 Task: Create a due date automation trigger when advanced on, on the tuesday of the week a card is due add fields without custom field "Resume" set to a number lower or equal to 1 and lower or equal to 10 at 11:00 AM.
Action: Mouse moved to (1199, 86)
Screenshot: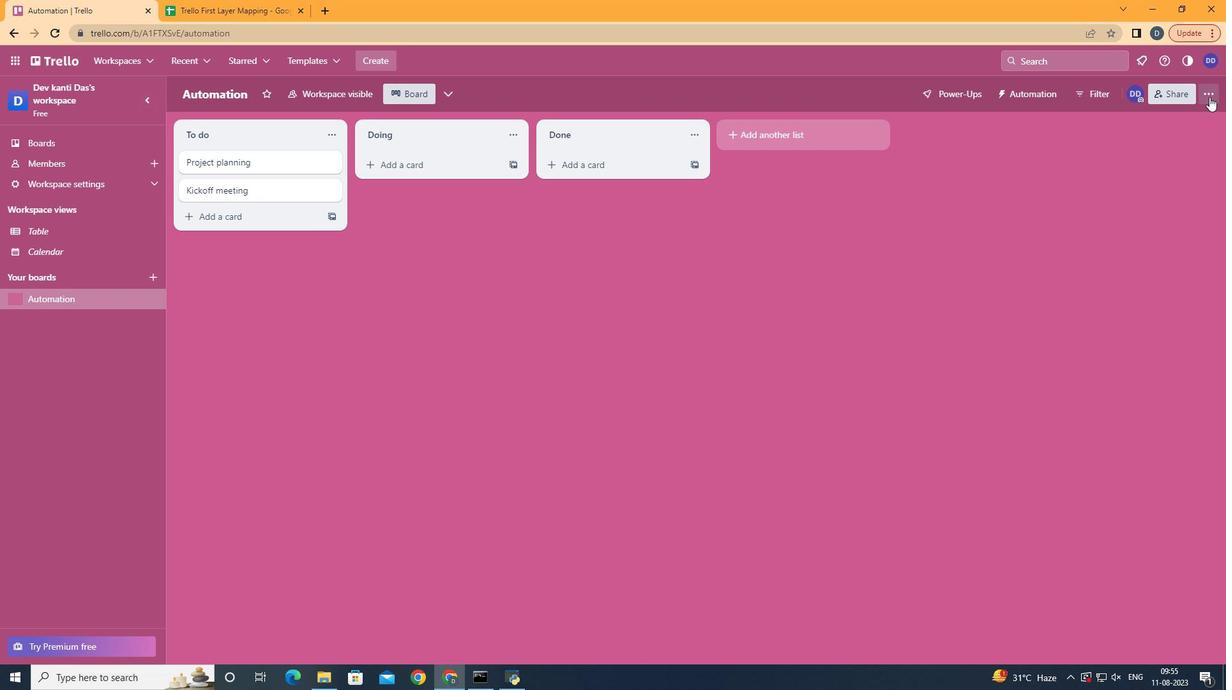 
Action: Mouse pressed left at (1199, 86)
Screenshot: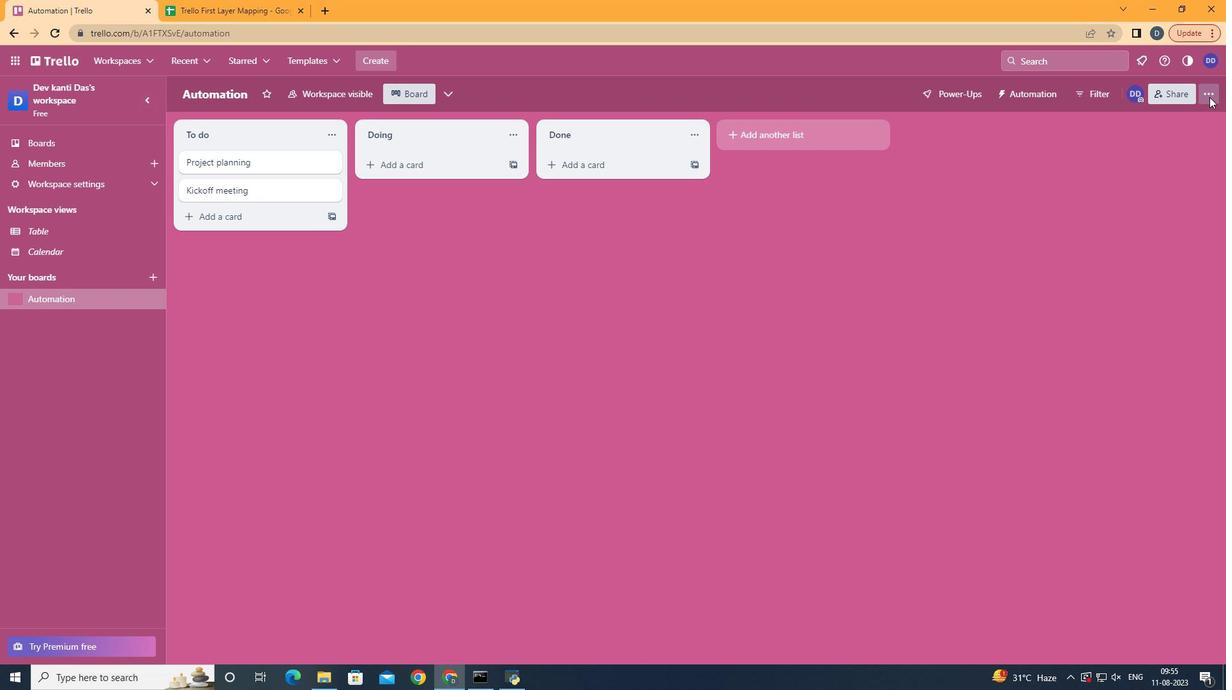 
Action: Mouse moved to (1128, 260)
Screenshot: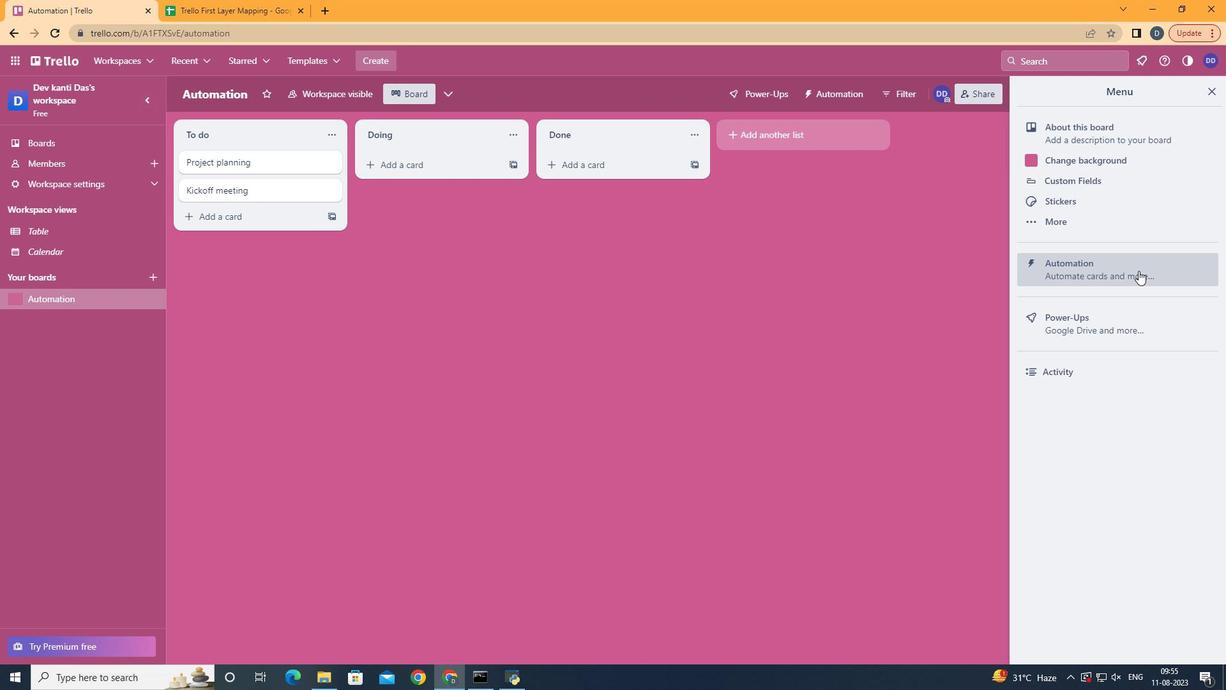 
Action: Mouse pressed left at (1128, 260)
Screenshot: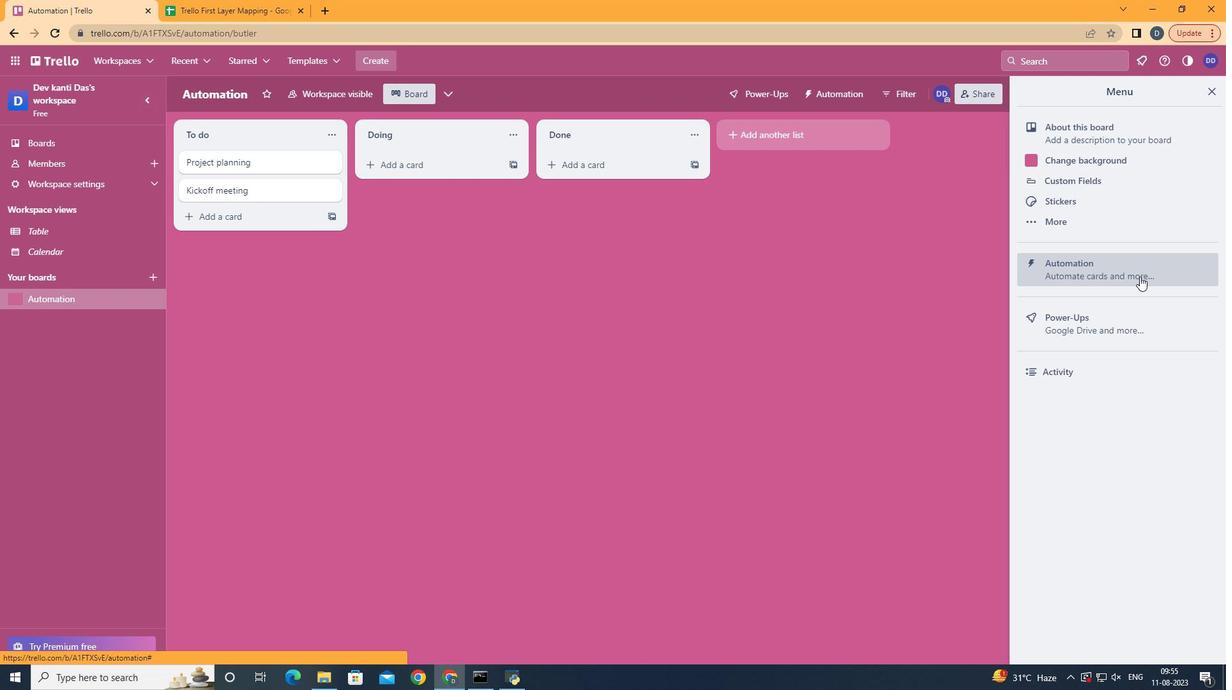 
Action: Mouse moved to (227, 245)
Screenshot: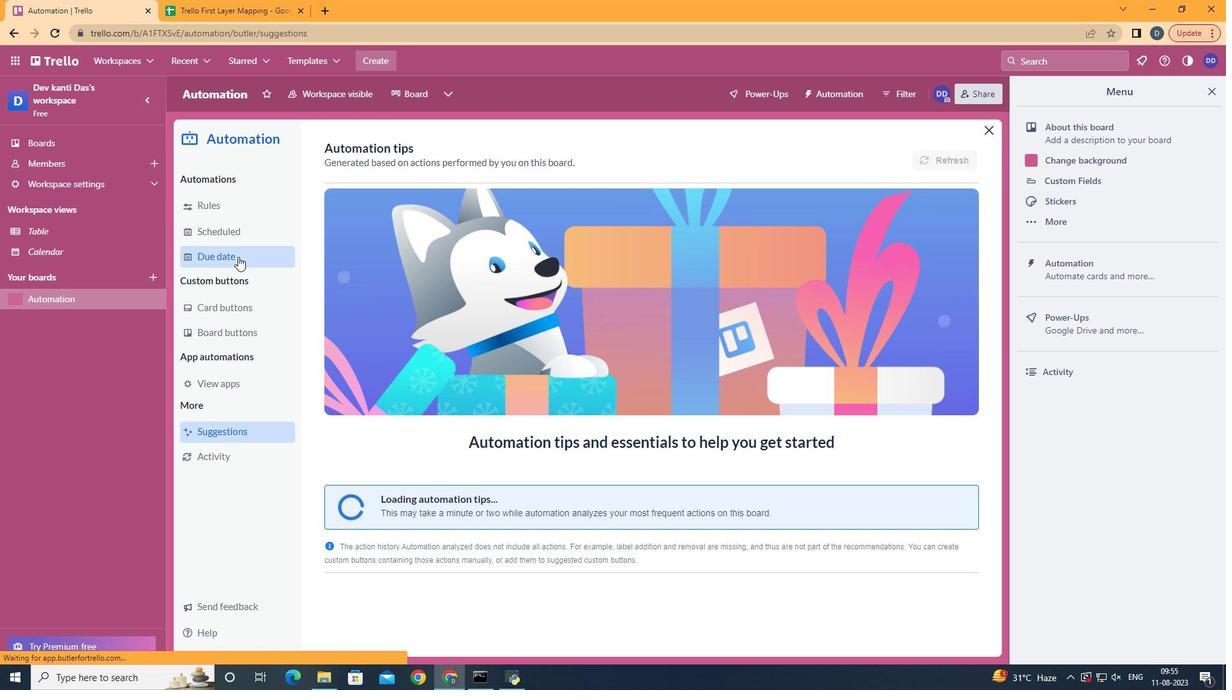 
Action: Mouse pressed left at (227, 245)
Screenshot: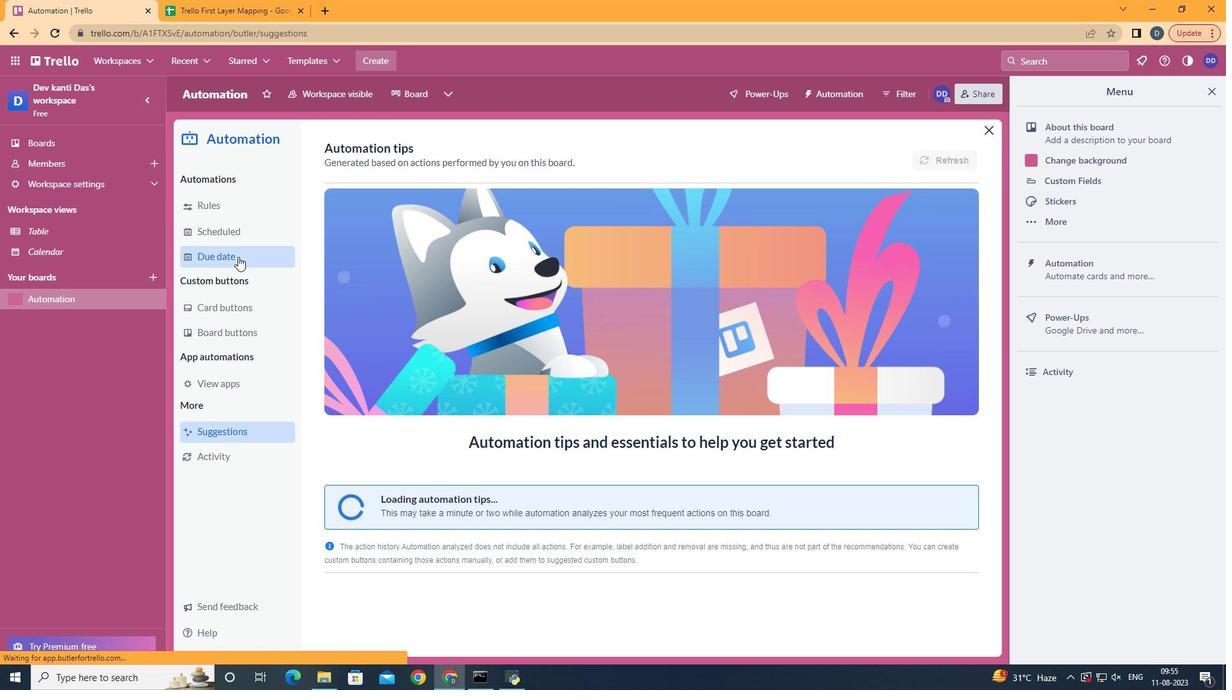 
Action: Mouse moved to (879, 141)
Screenshot: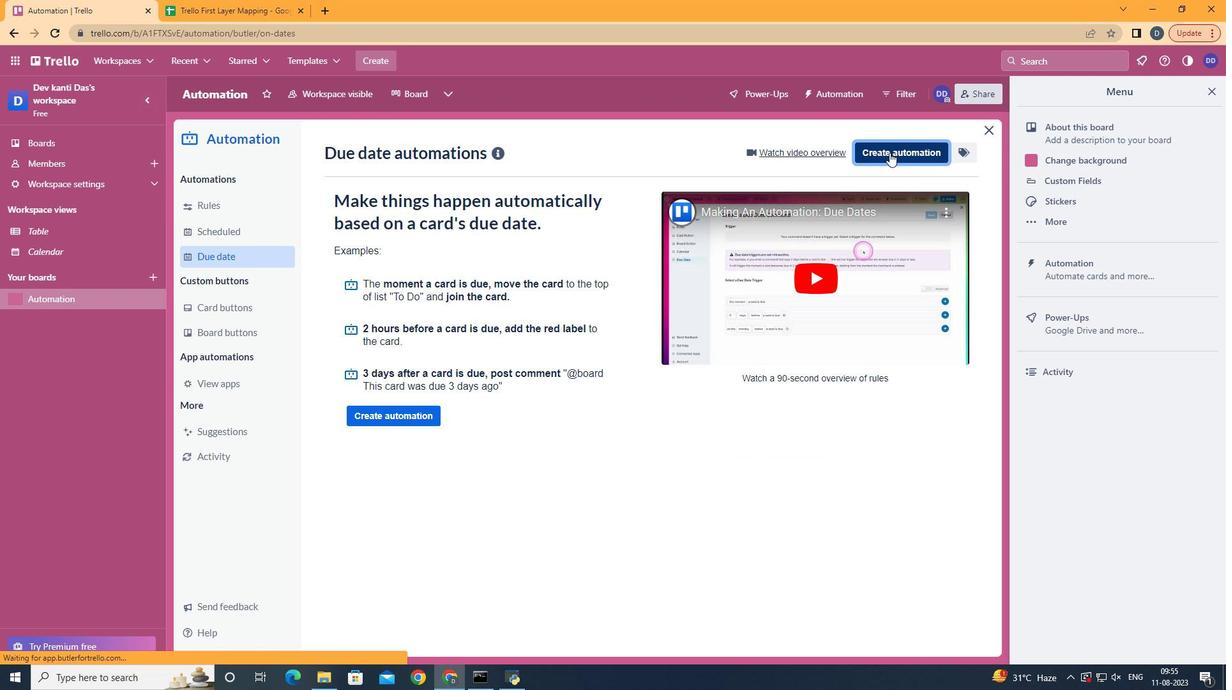 
Action: Mouse pressed left at (879, 141)
Screenshot: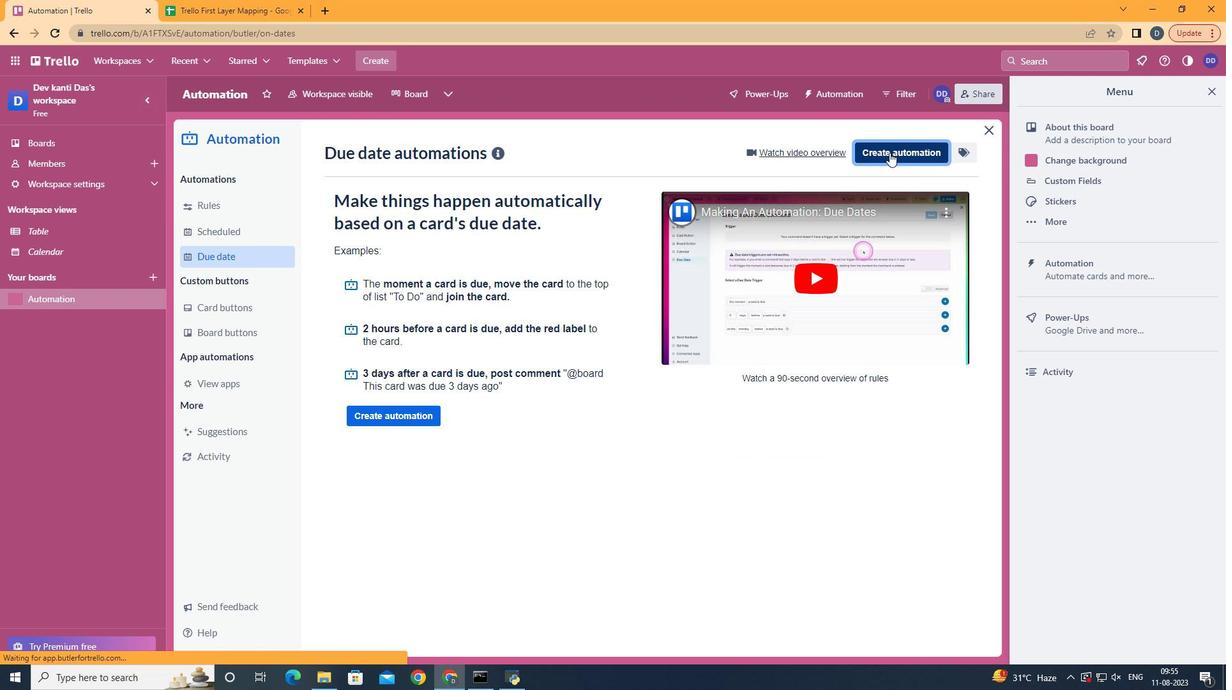 
Action: Mouse moved to (622, 258)
Screenshot: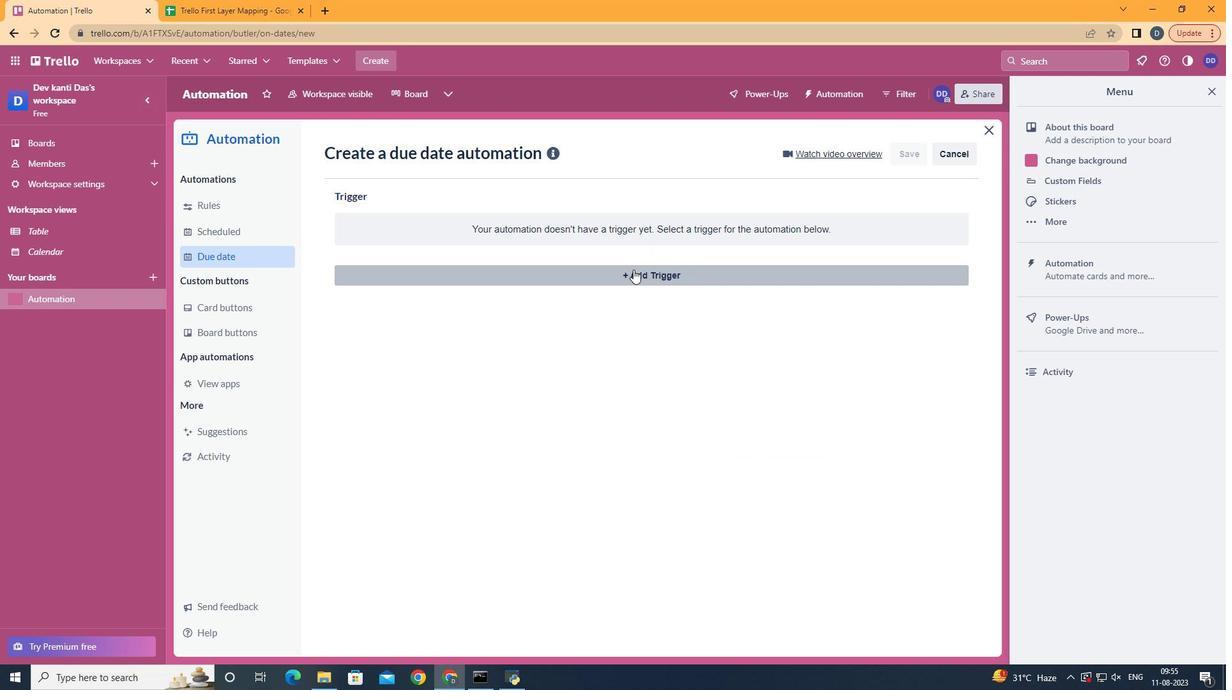 
Action: Mouse pressed left at (622, 258)
Screenshot: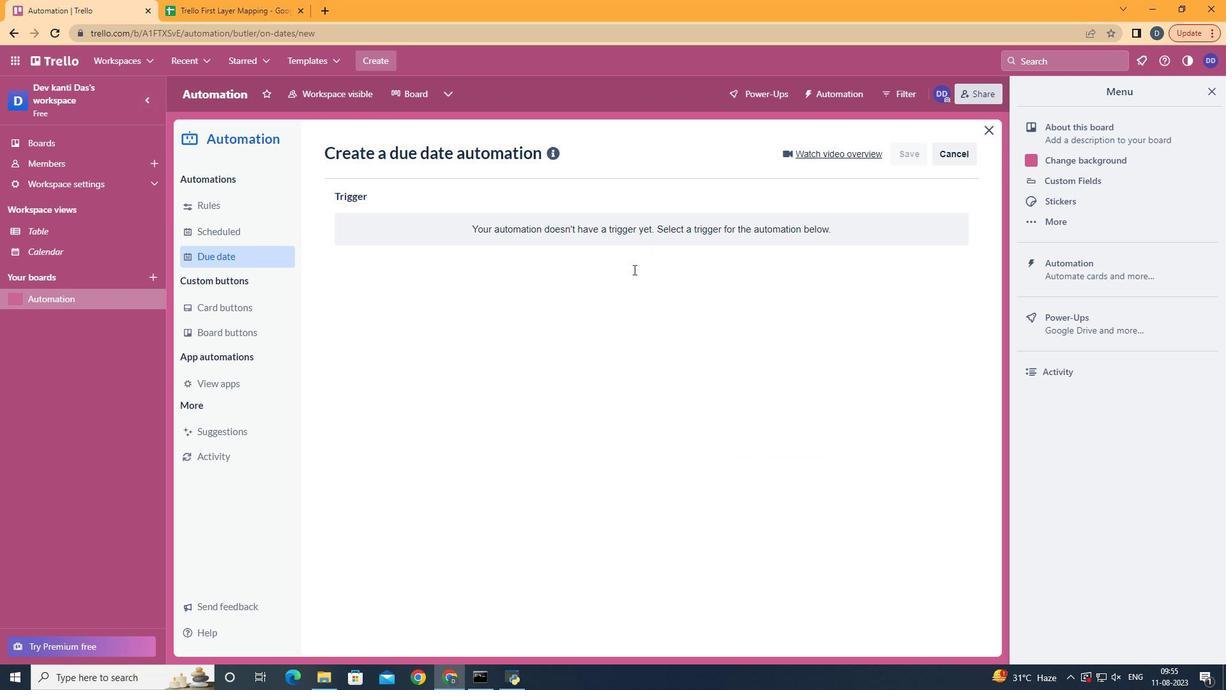 
Action: Mouse moved to (410, 353)
Screenshot: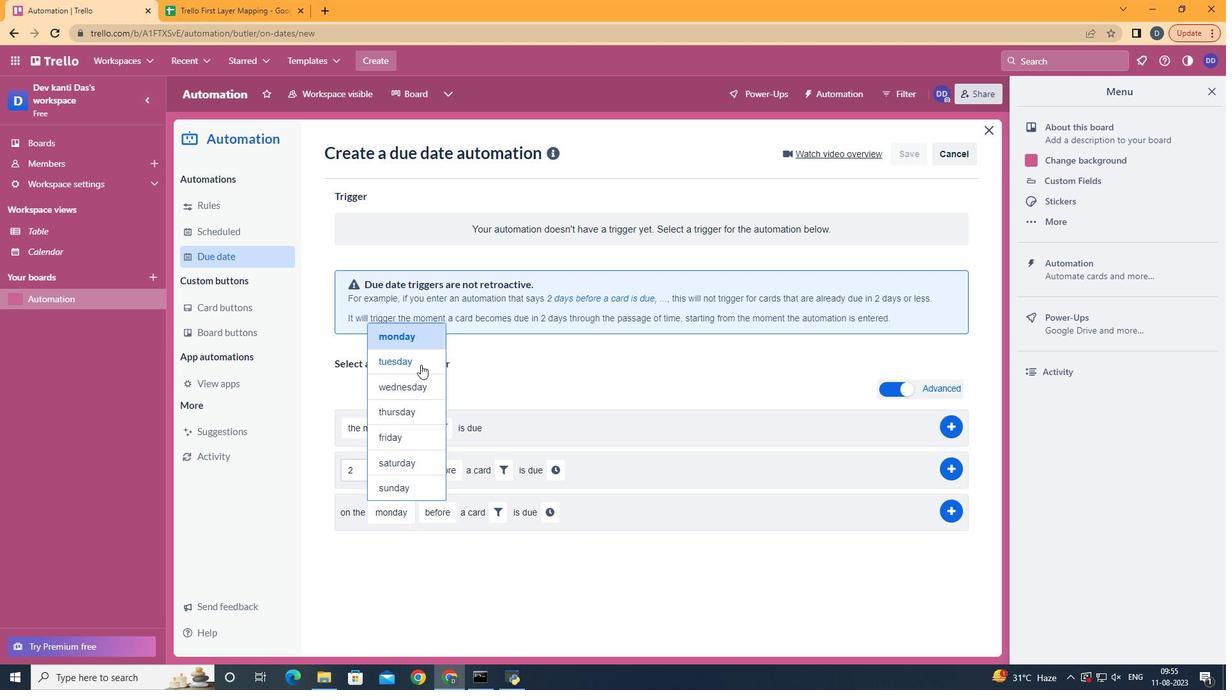
Action: Mouse pressed left at (410, 353)
Screenshot: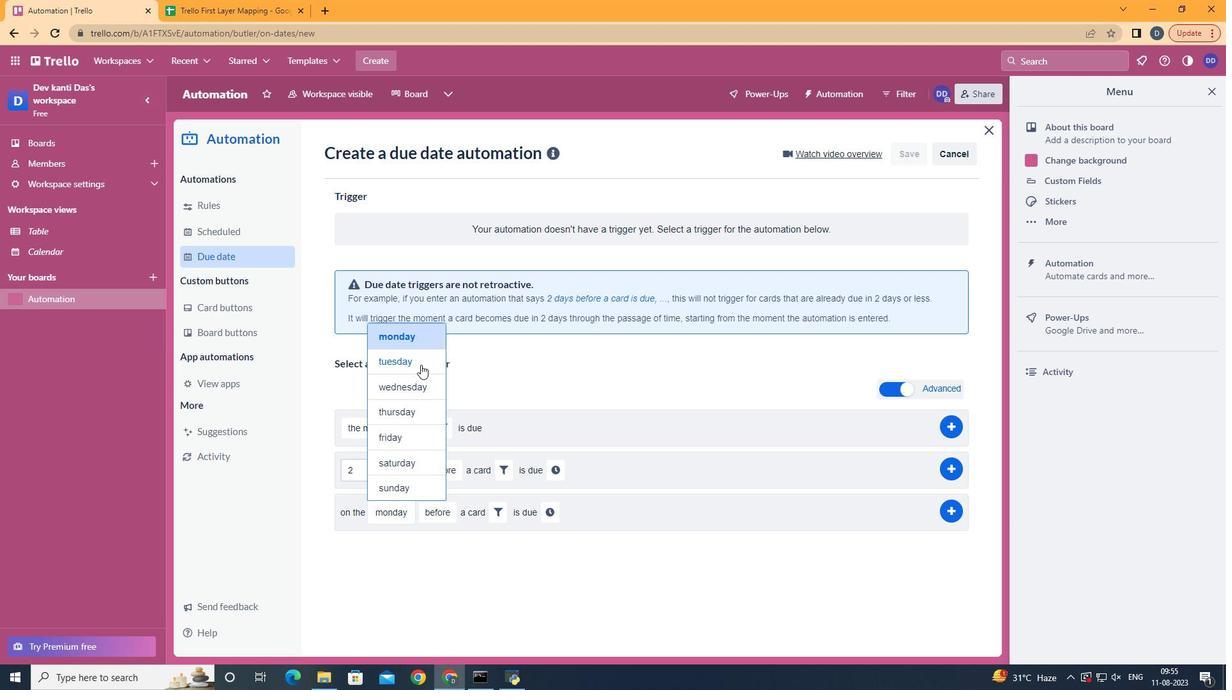
Action: Mouse moved to (445, 577)
Screenshot: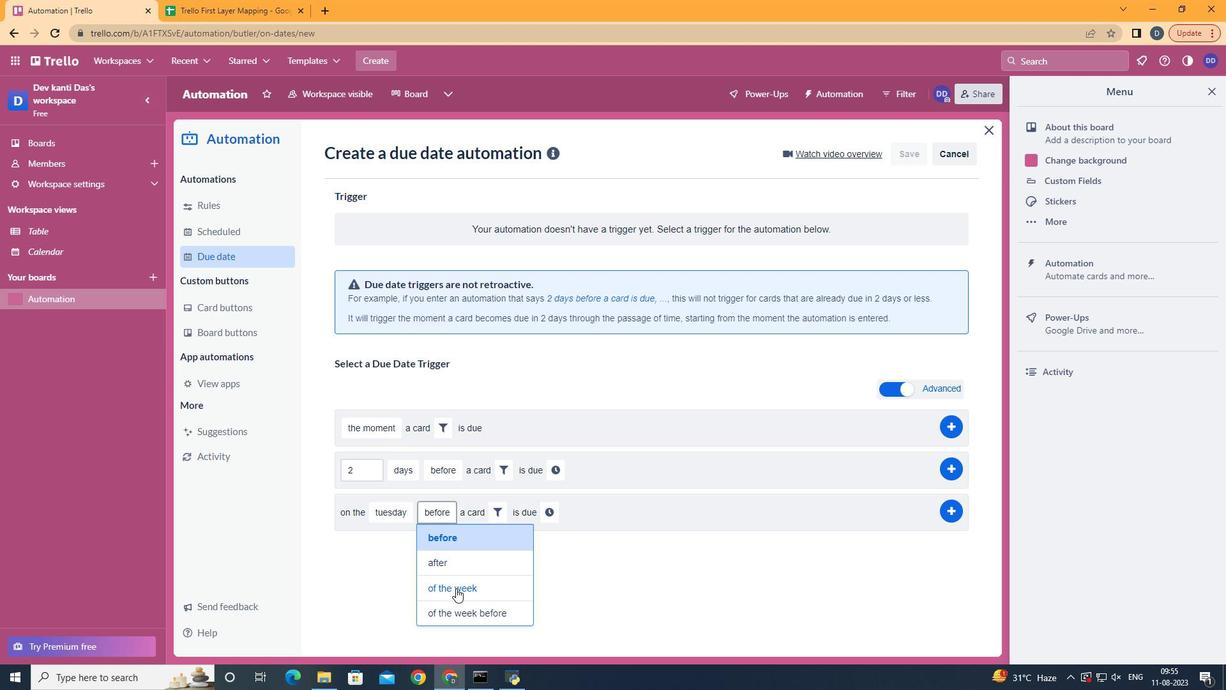 
Action: Mouse pressed left at (445, 577)
Screenshot: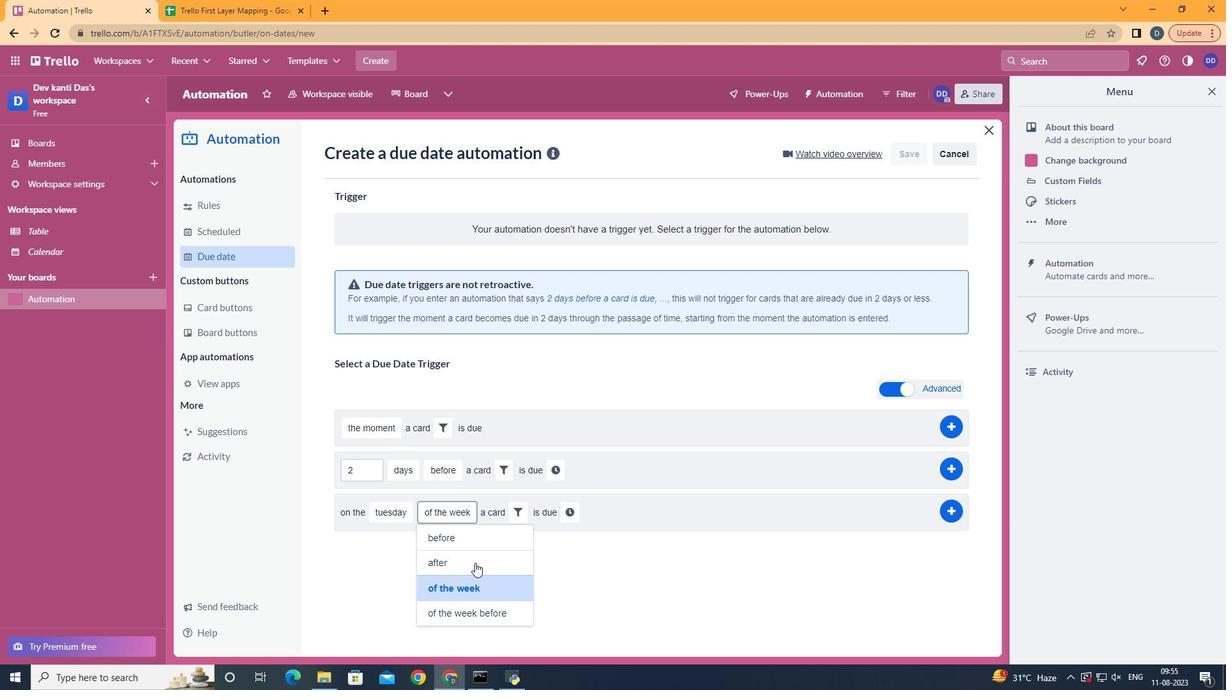 
Action: Mouse moved to (500, 505)
Screenshot: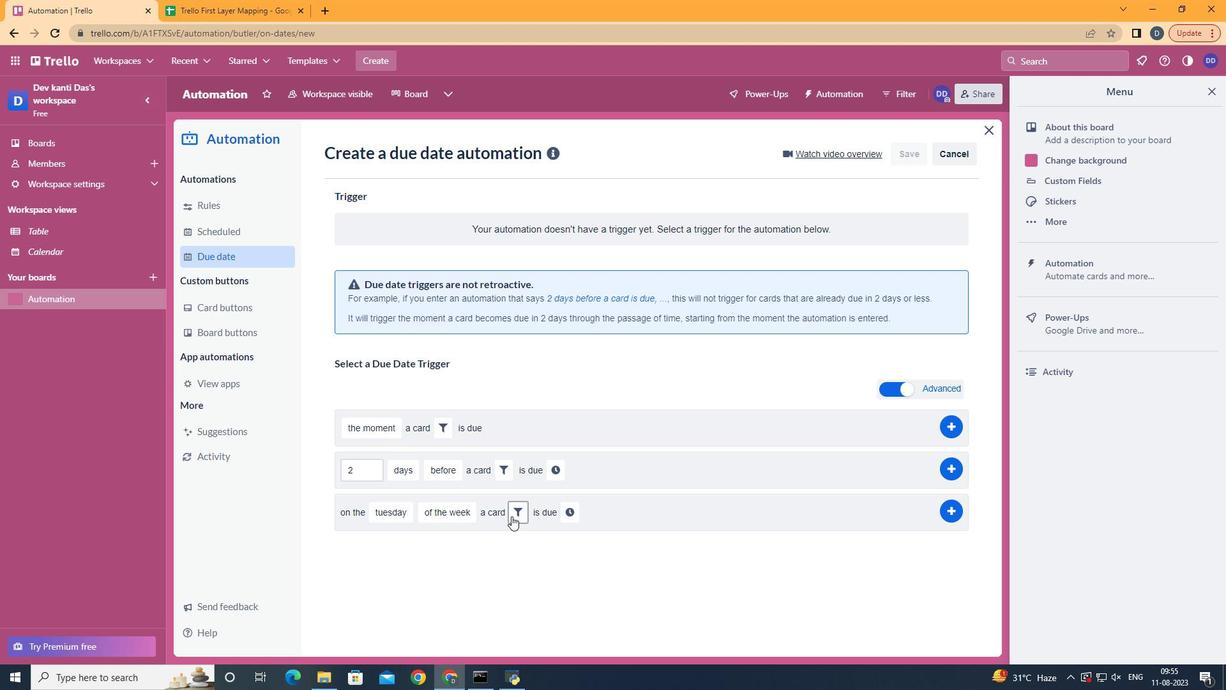 
Action: Mouse pressed left at (500, 505)
Screenshot: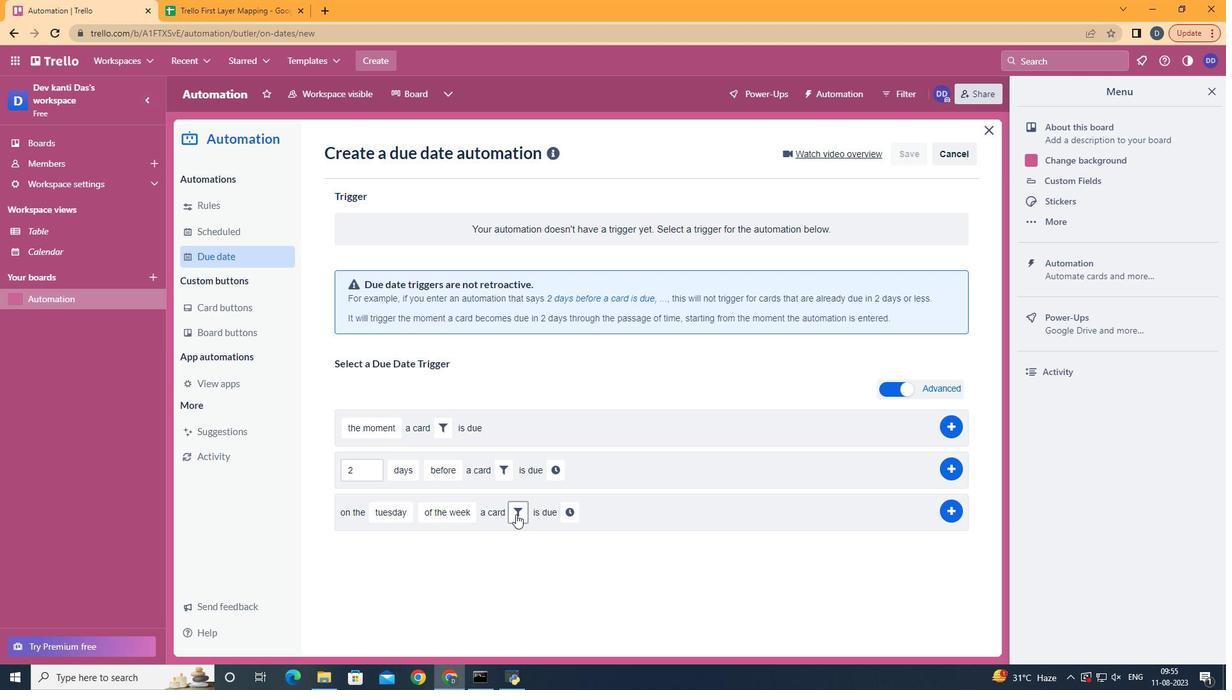
Action: Mouse moved to (690, 539)
Screenshot: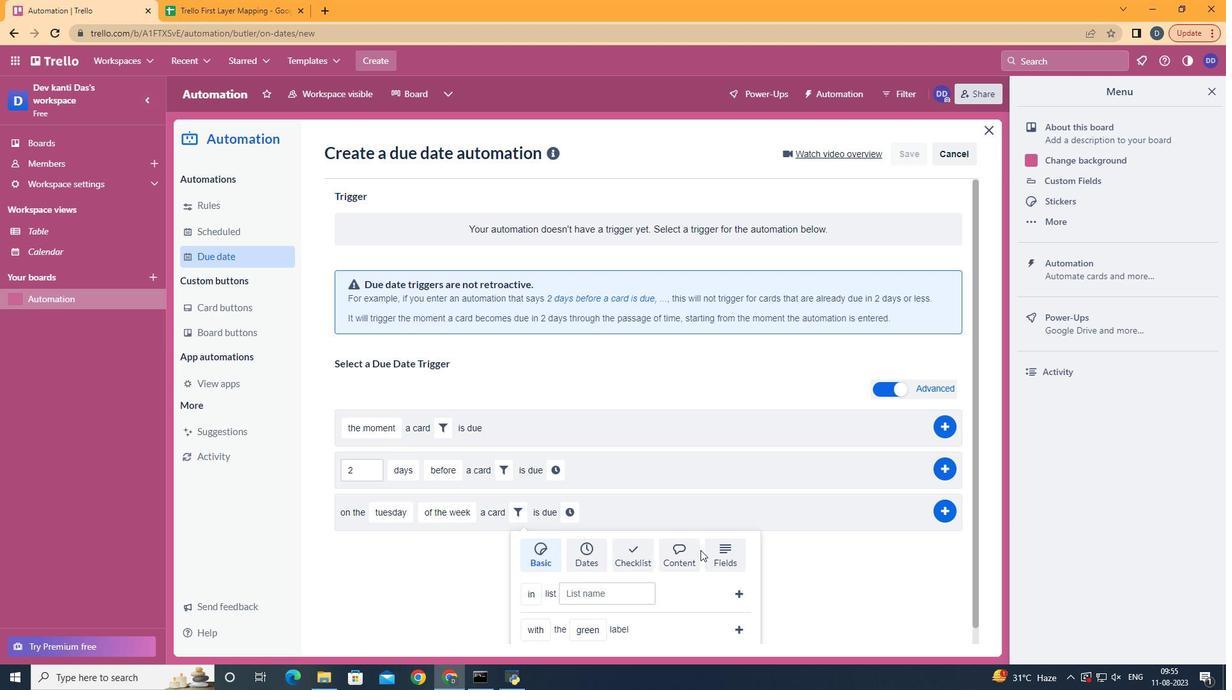 
Action: Mouse pressed left at (690, 539)
Screenshot: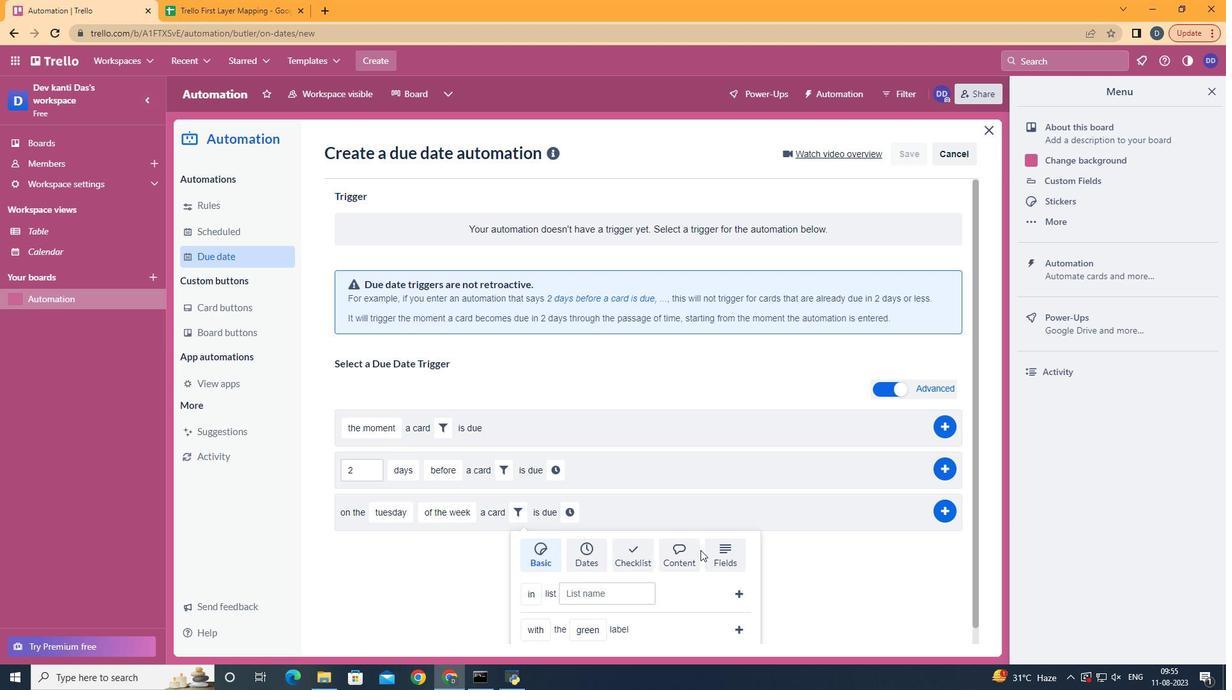 
Action: Mouse moved to (701, 543)
Screenshot: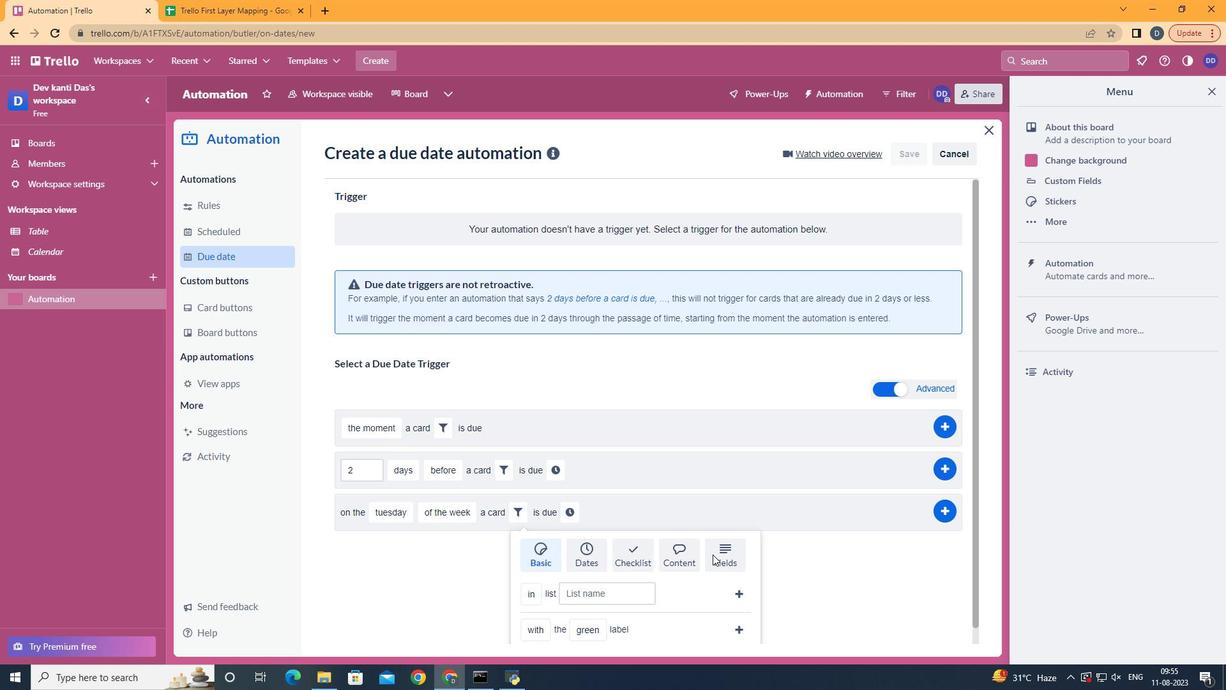
Action: Mouse pressed left at (701, 543)
Screenshot: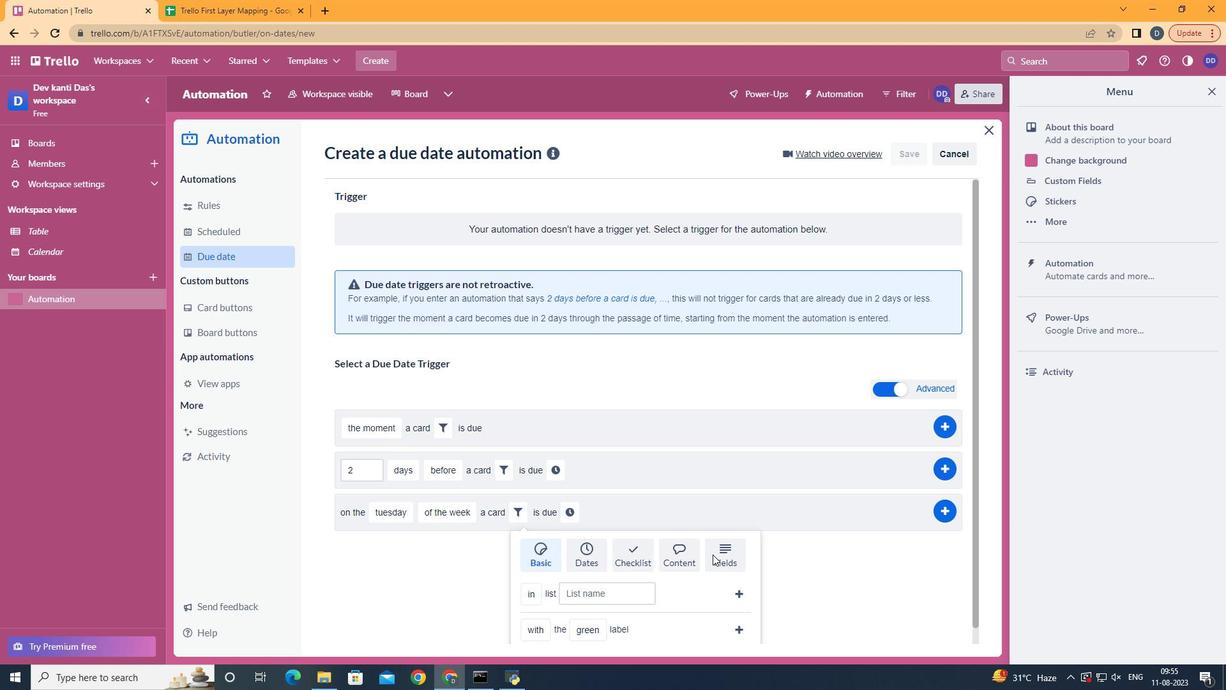 
Action: Mouse moved to (702, 543)
Screenshot: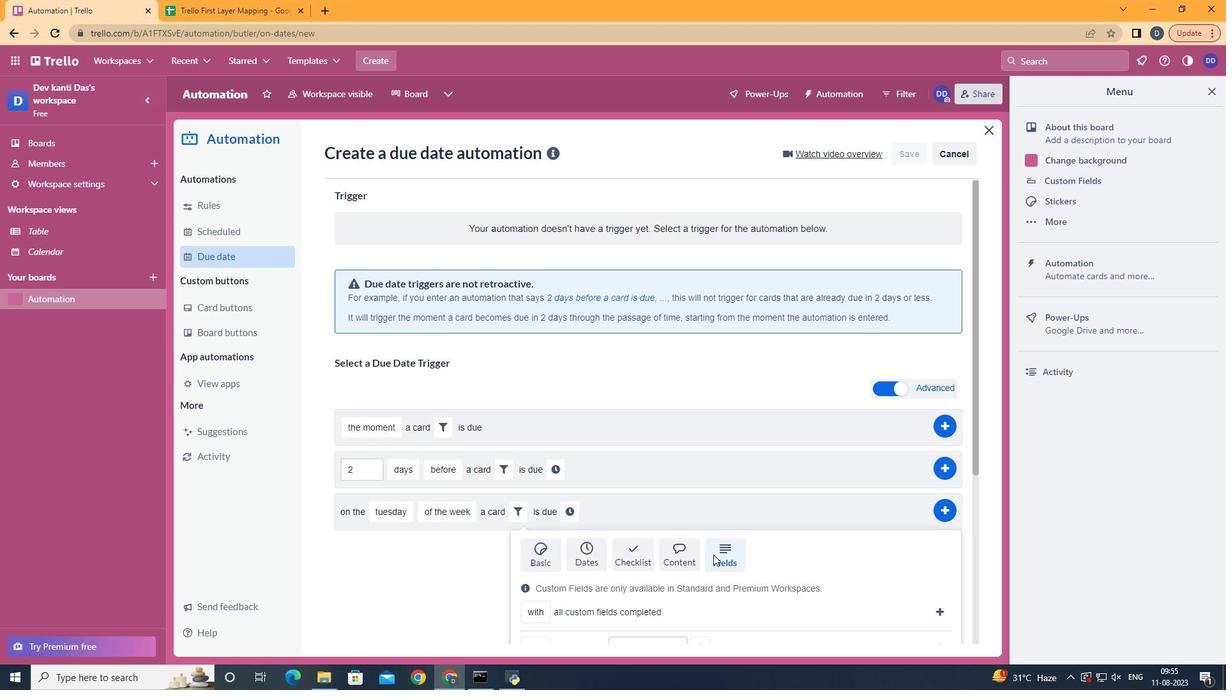 
Action: Mouse scrolled (702, 543) with delta (0, 0)
Screenshot: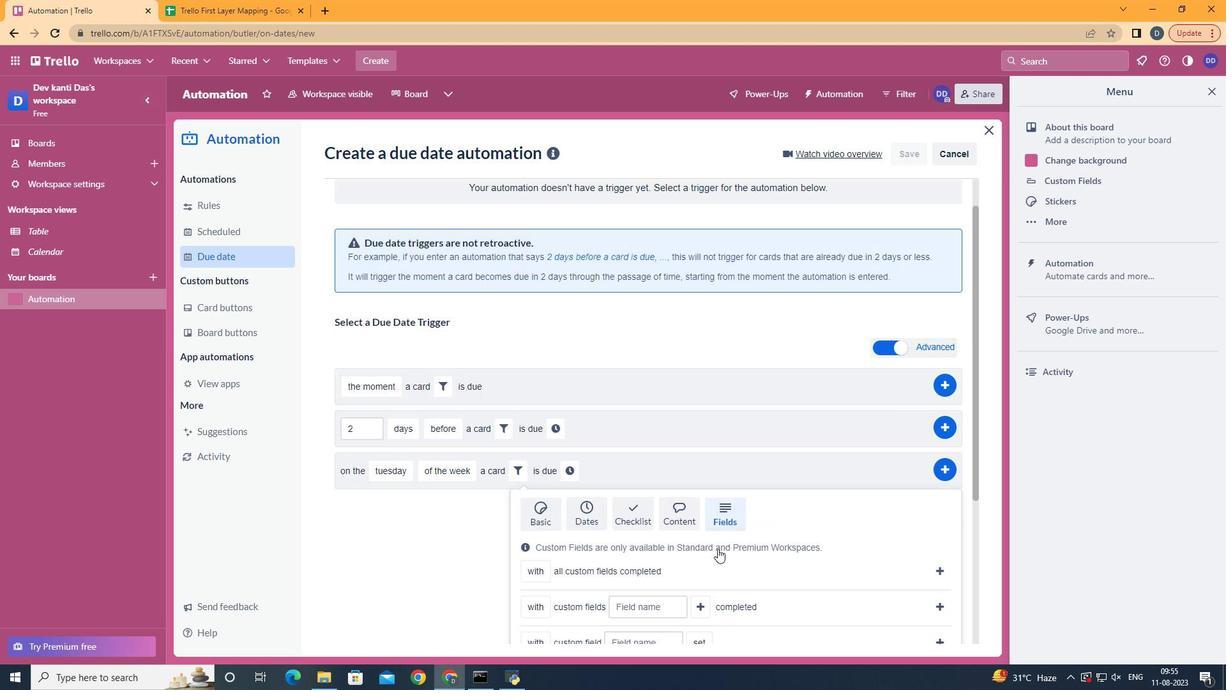 
Action: Mouse scrolled (702, 543) with delta (0, 0)
Screenshot: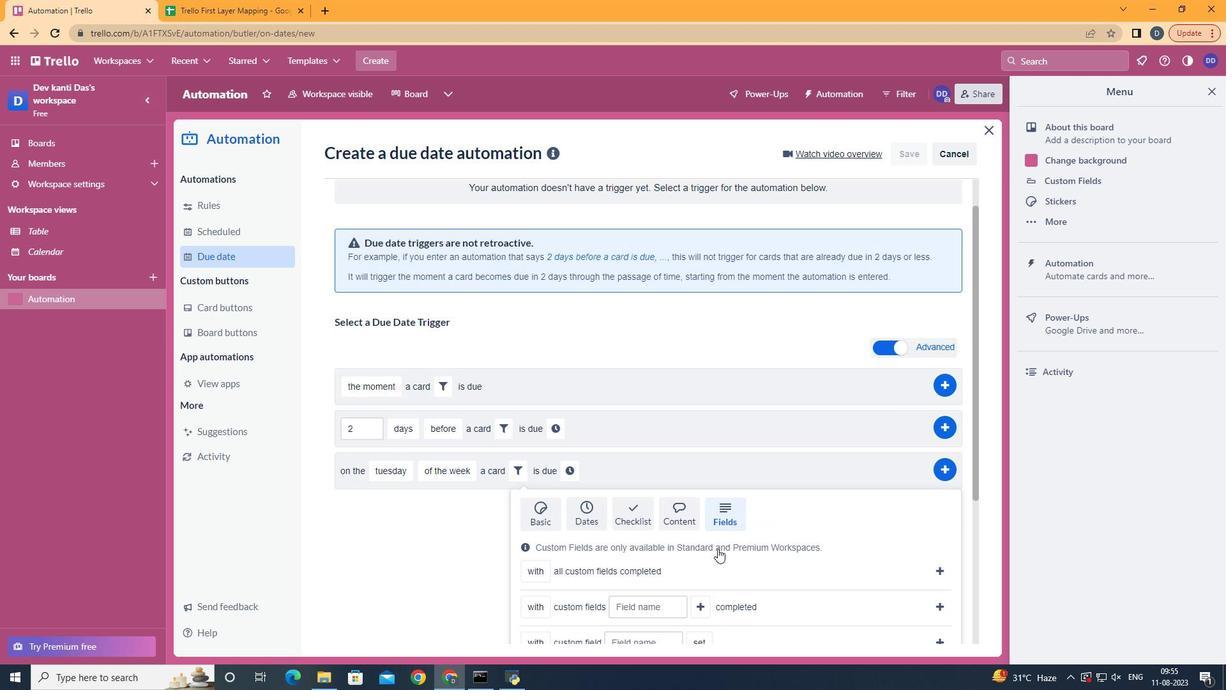 
Action: Mouse scrolled (702, 543) with delta (0, 0)
Screenshot: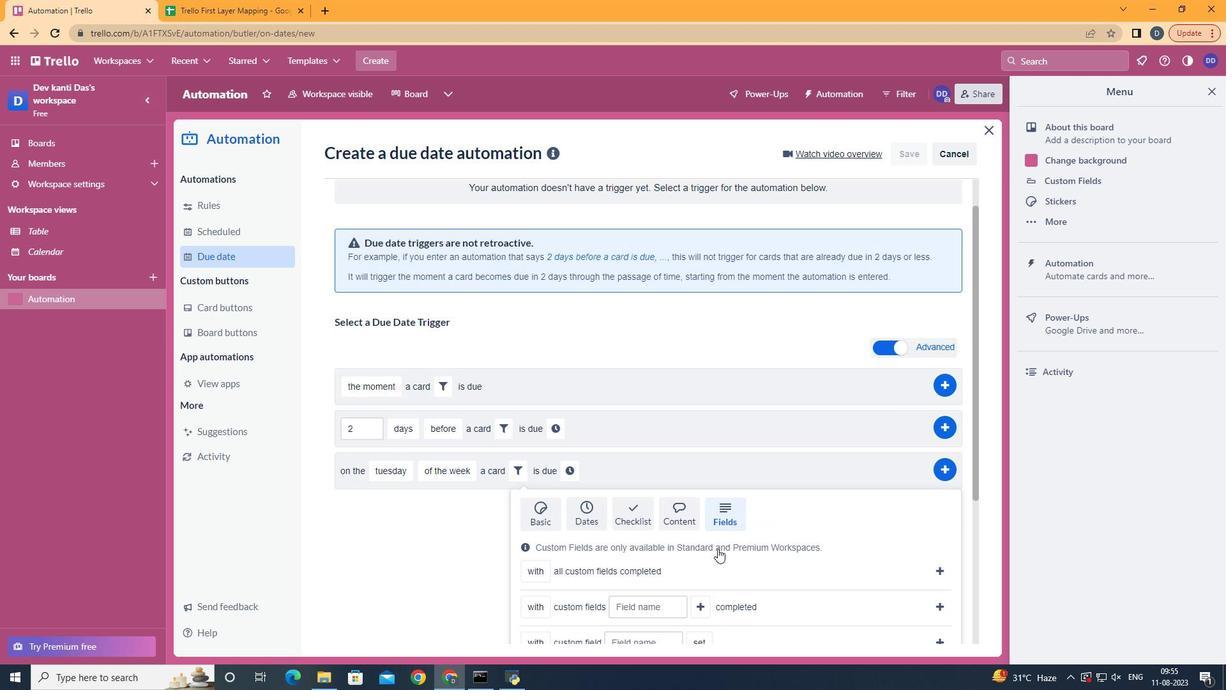 
Action: Mouse scrolled (702, 543) with delta (0, 0)
Screenshot: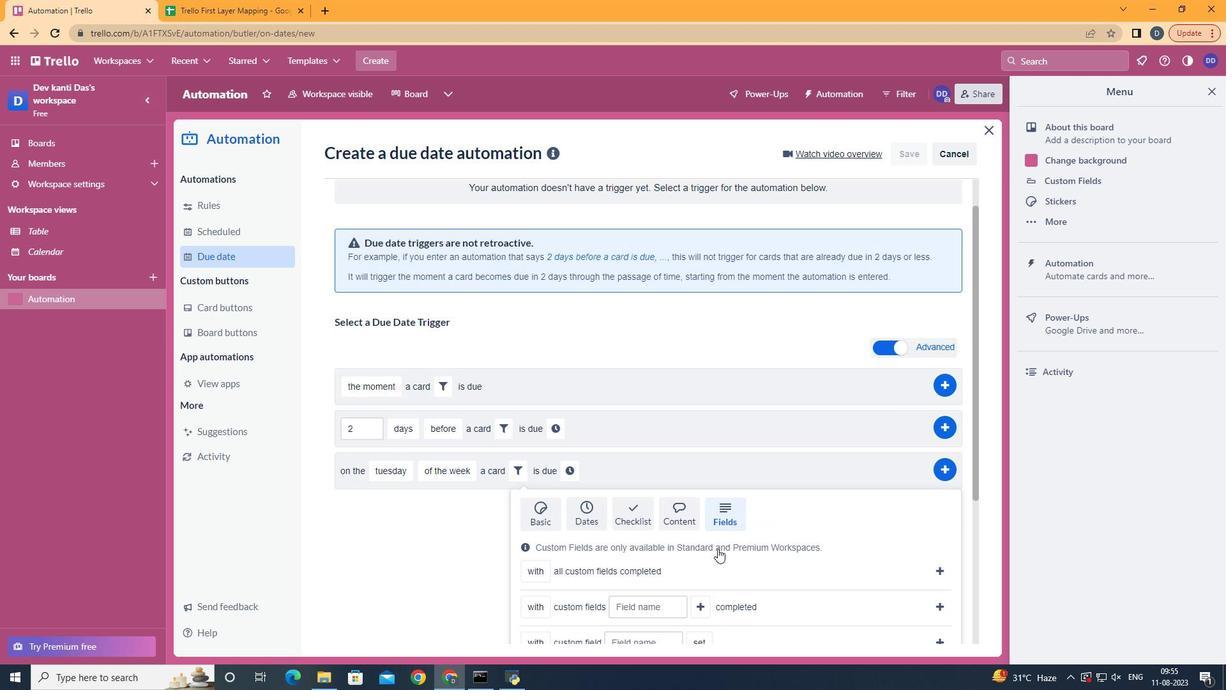 
Action: Mouse scrolled (702, 543) with delta (0, 0)
Screenshot: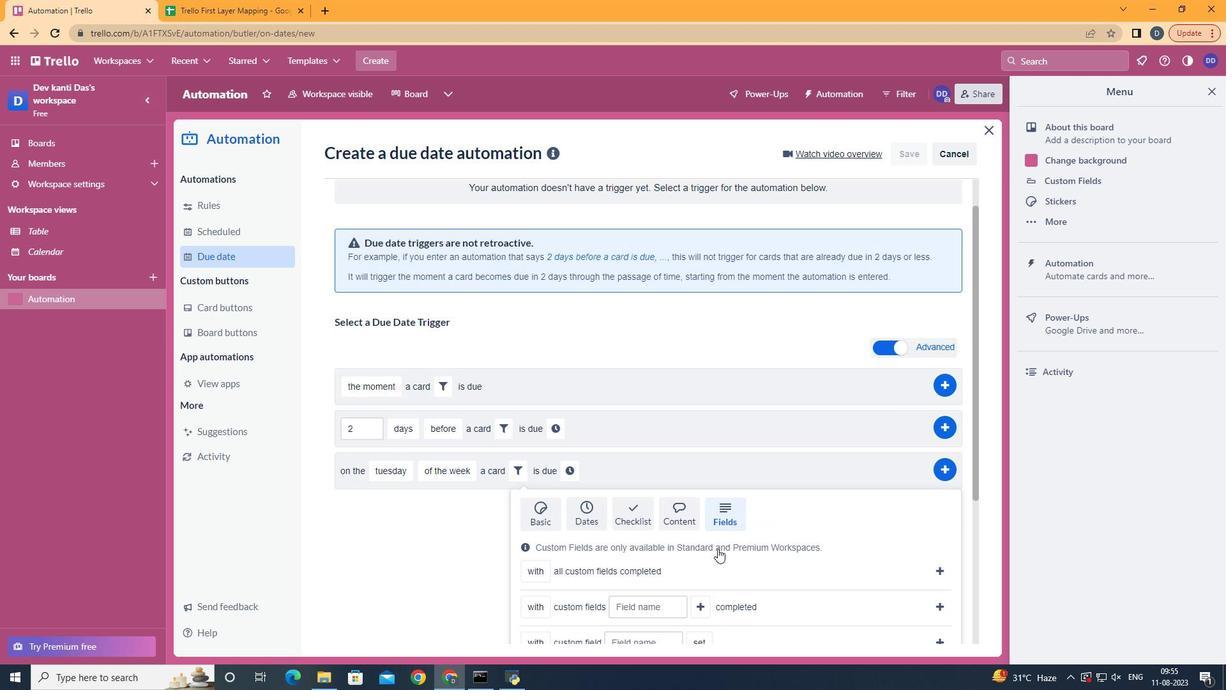 
Action: Mouse moved to (702, 543)
Screenshot: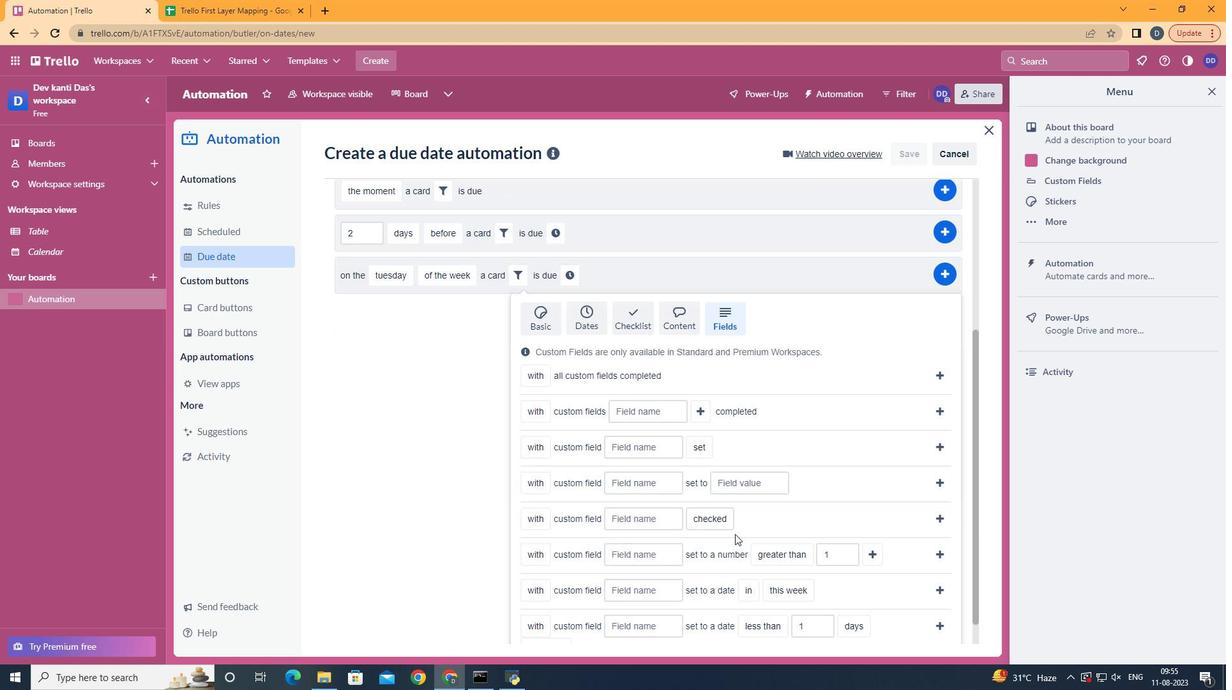
Action: Mouse scrolled (702, 543) with delta (0, 0)
Screenshot: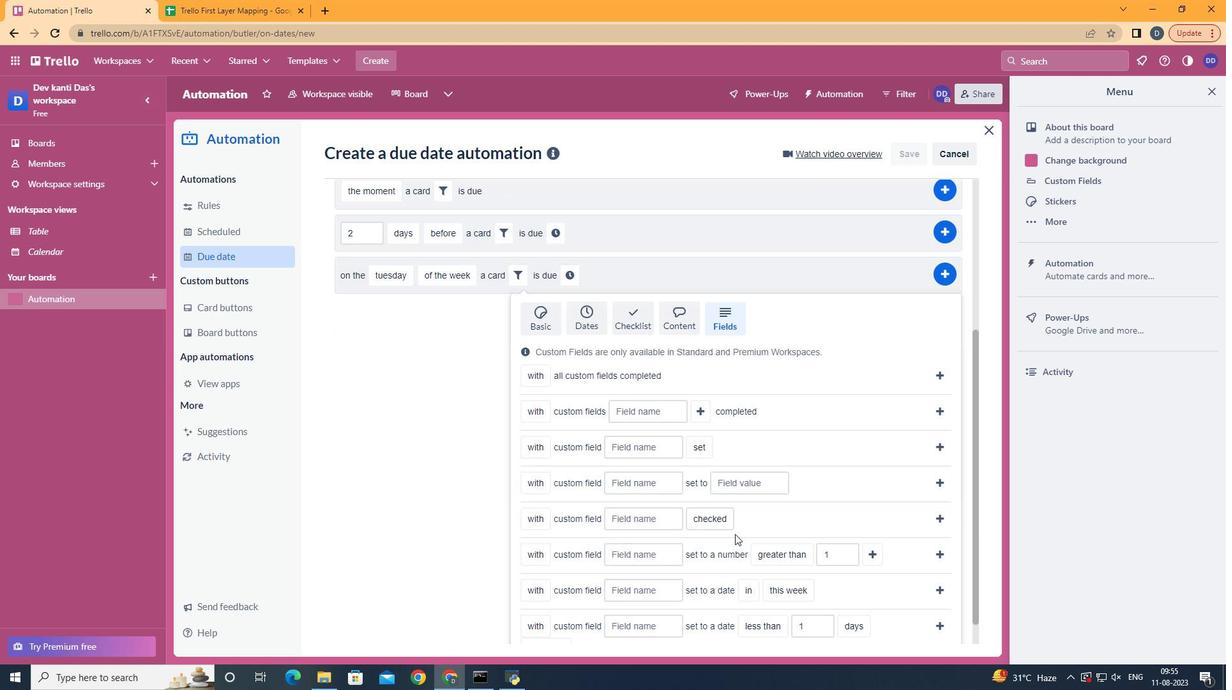 
Action: Mouse moved to (537, 576)
Screenshot: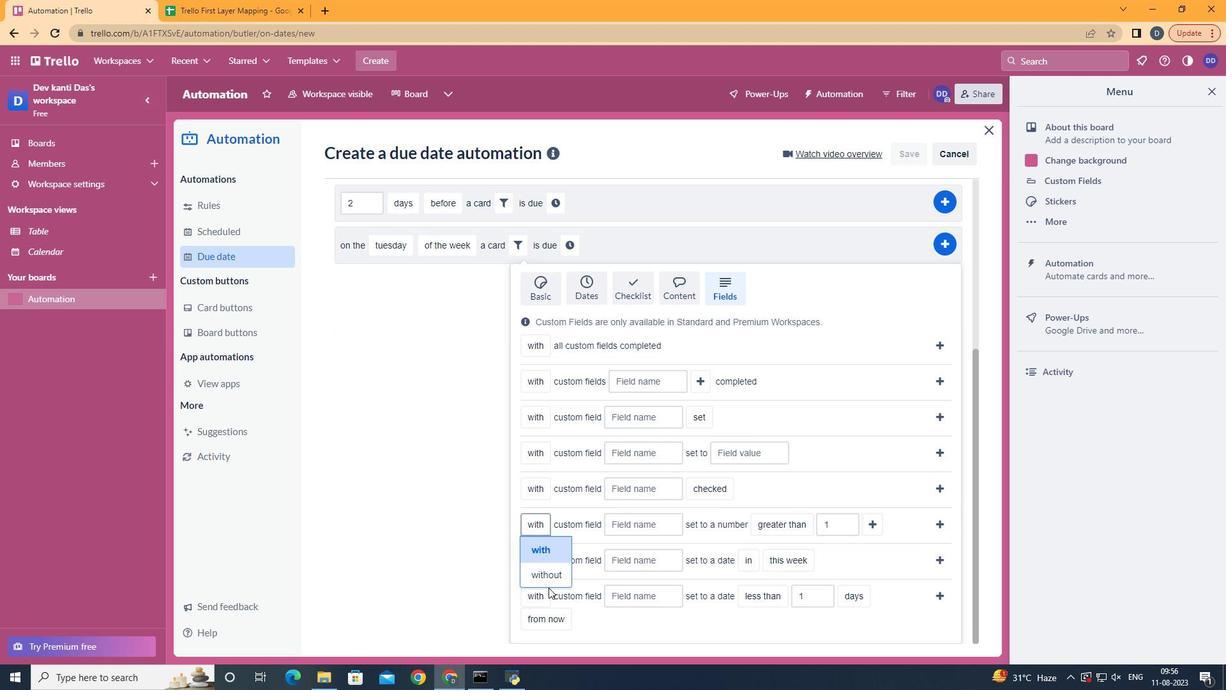
Action: Mouse pressed left at (537, 576)
Screenshot: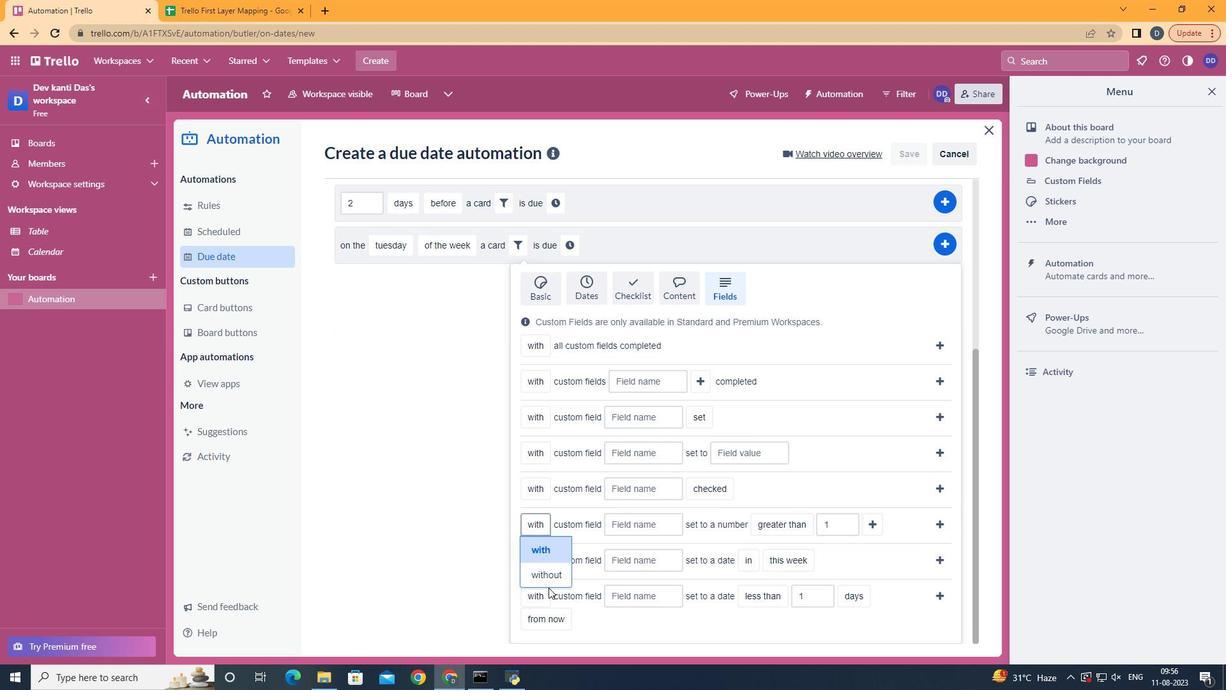 
Action: Mouse moved to (540, 562)
Screenshot: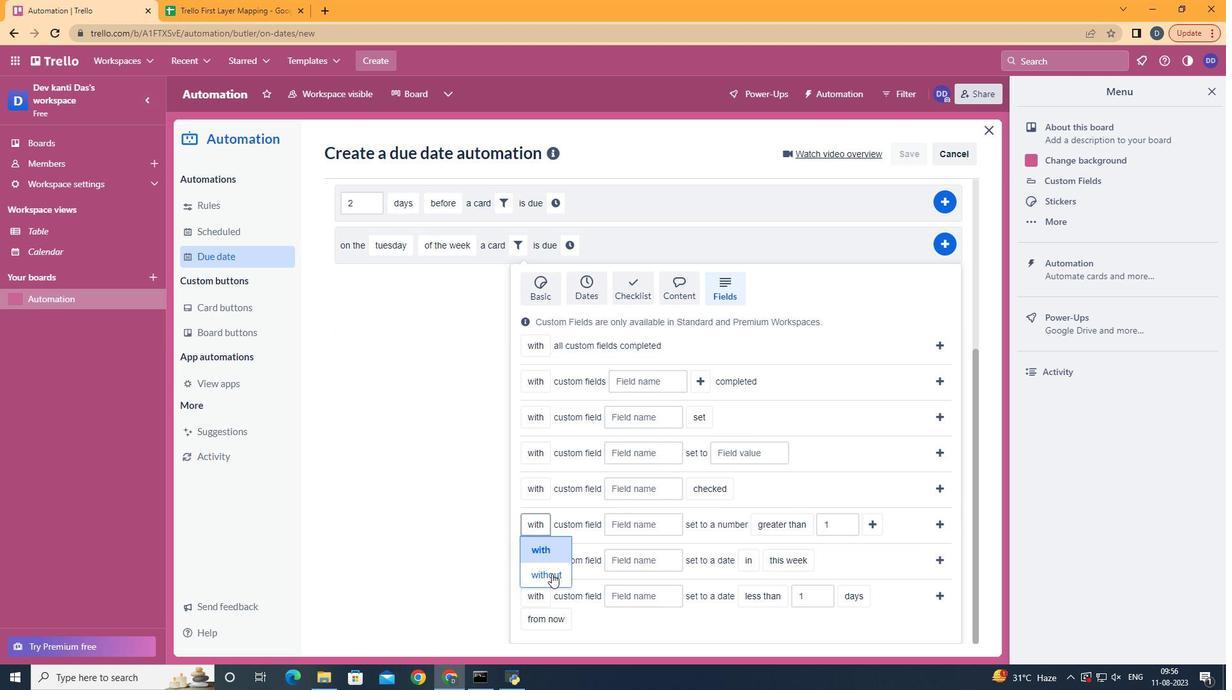 
Action: Mouse pressed left at (540, 562)
Screenshot: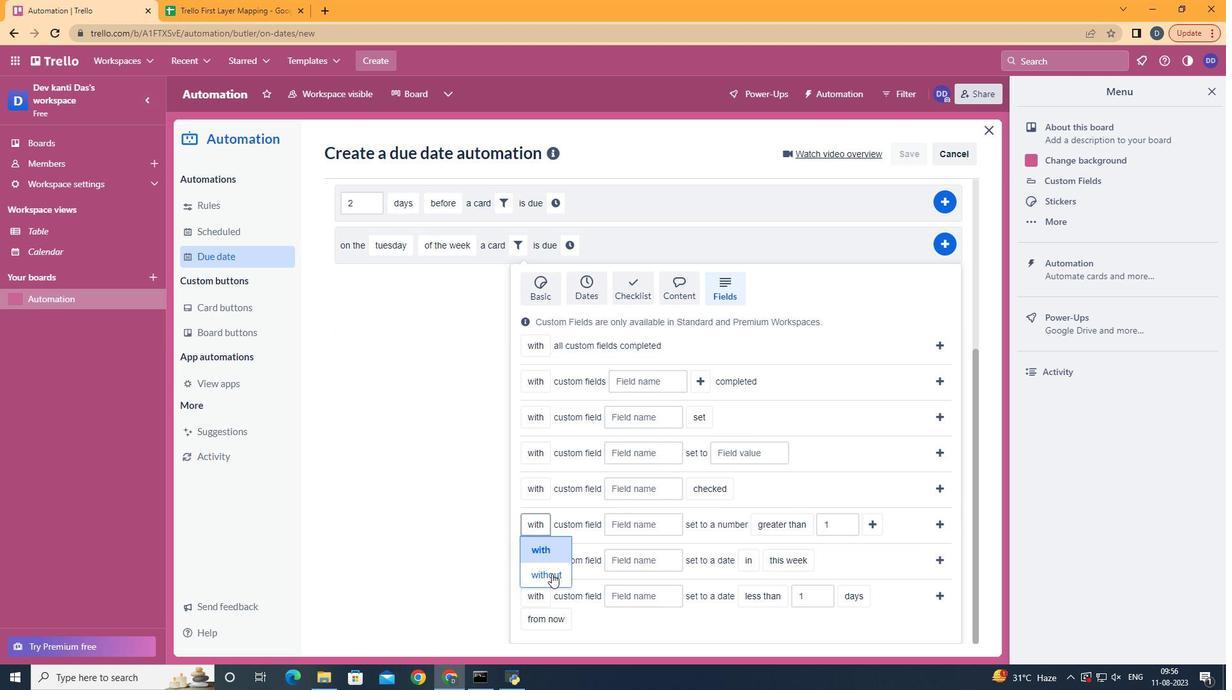 
Action: Mouse moved to (639, 520)
Screenshot: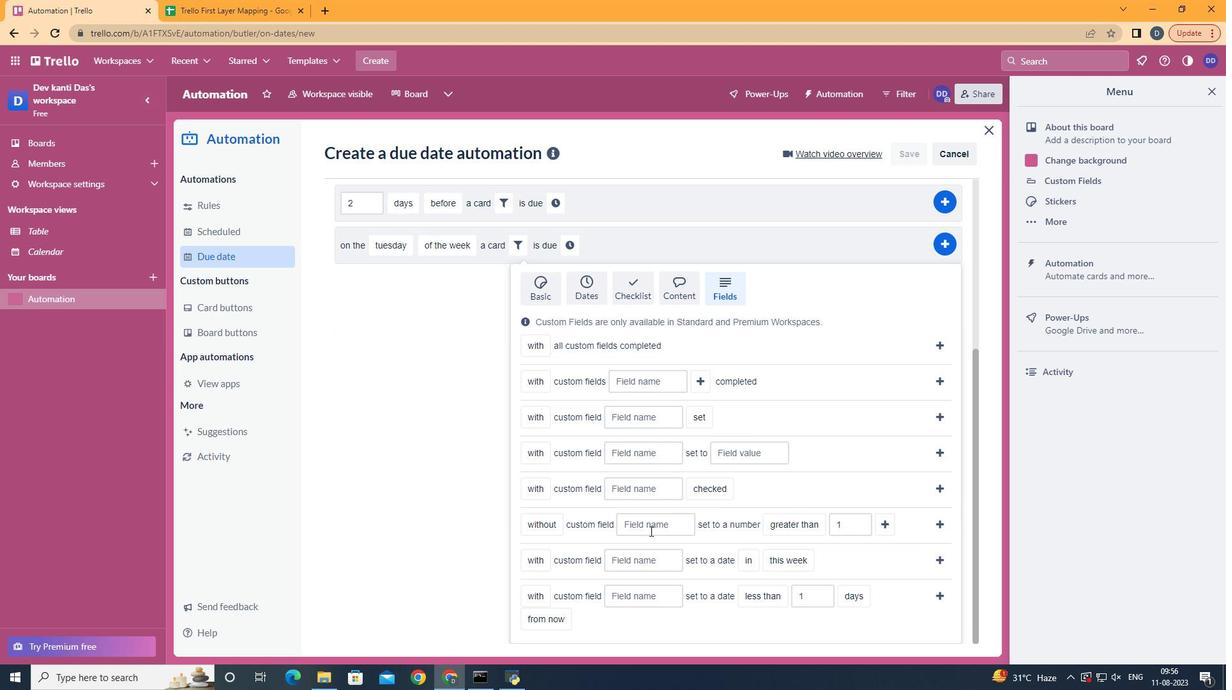 
Action: Mouse pressed left at (639, 520)
Screenshot: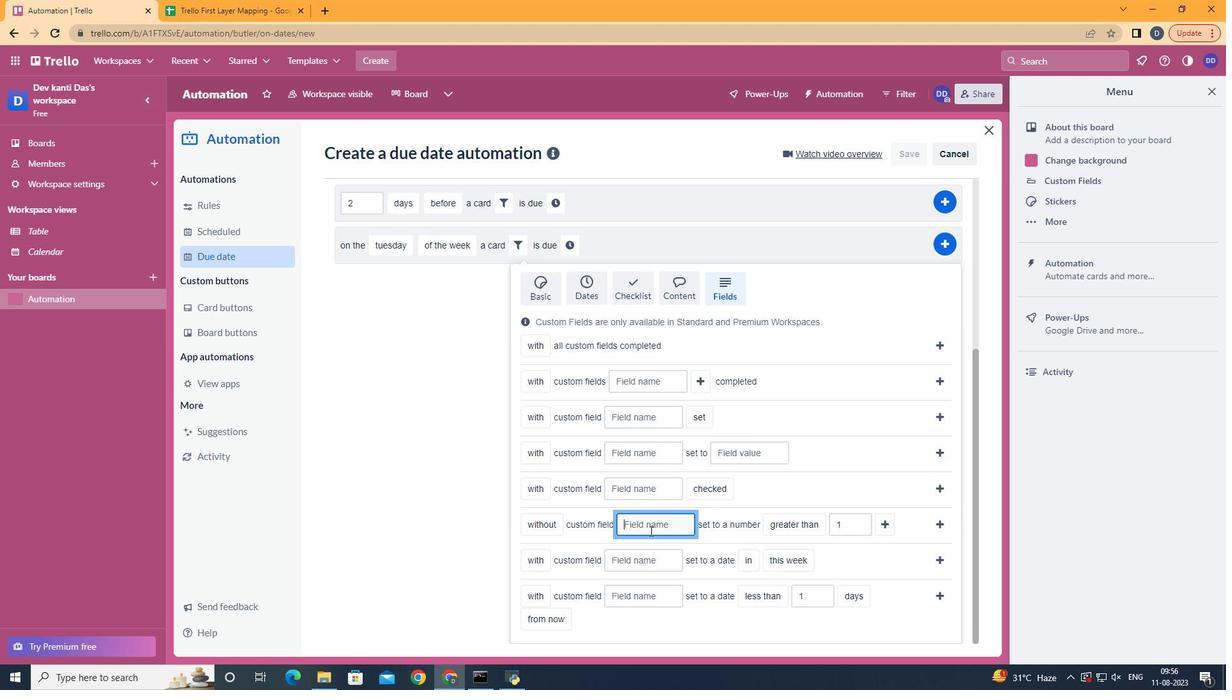 
Action: Key pressed <Key.shift>Resume
Screenshot: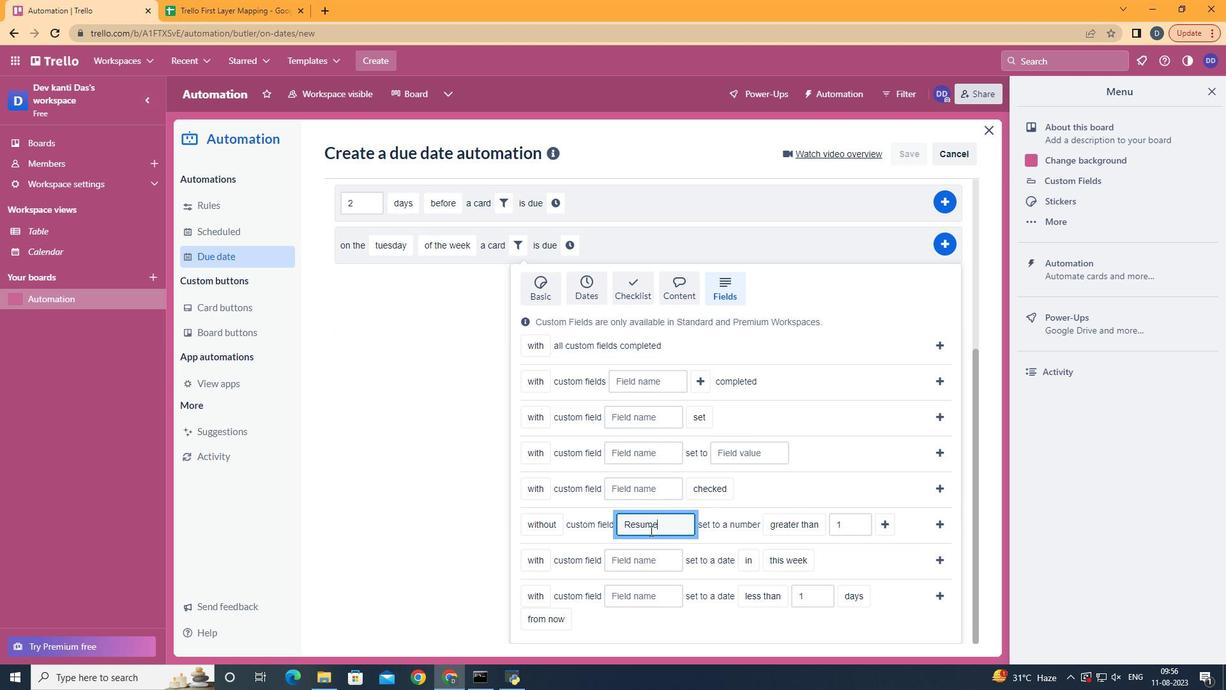 
Action: Mouse moved to (806, 617)
Screenshot: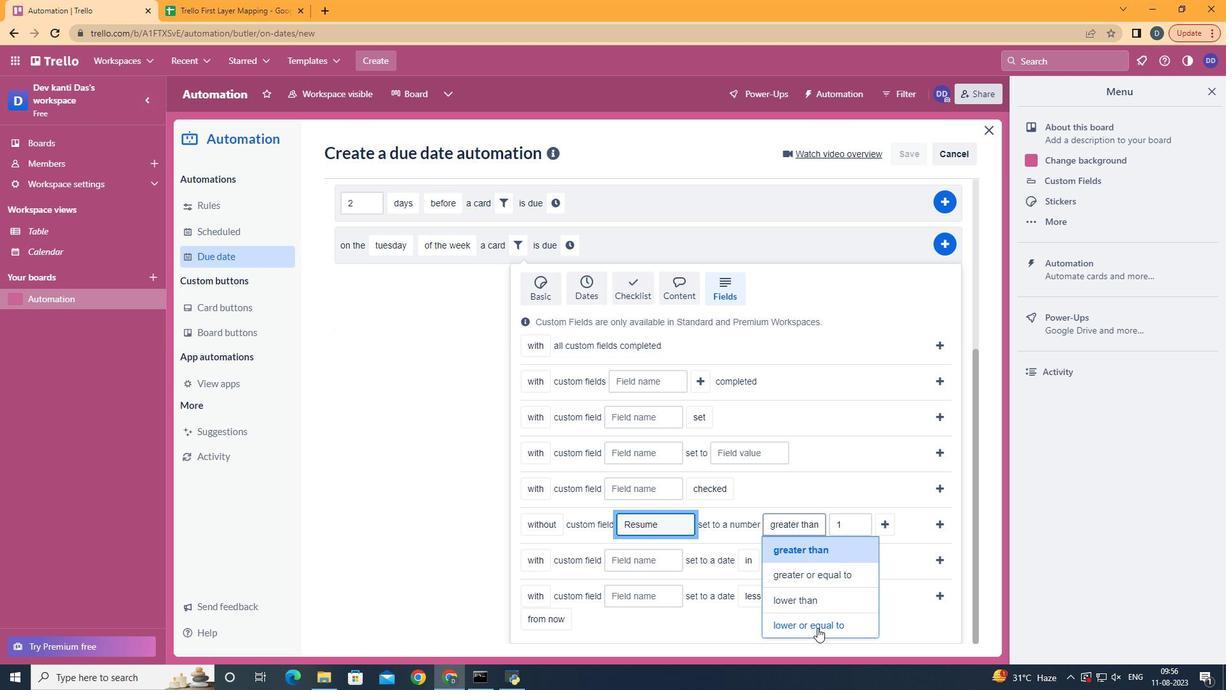 
Action: Mouse pressed left at (806, 617)
Screenshot: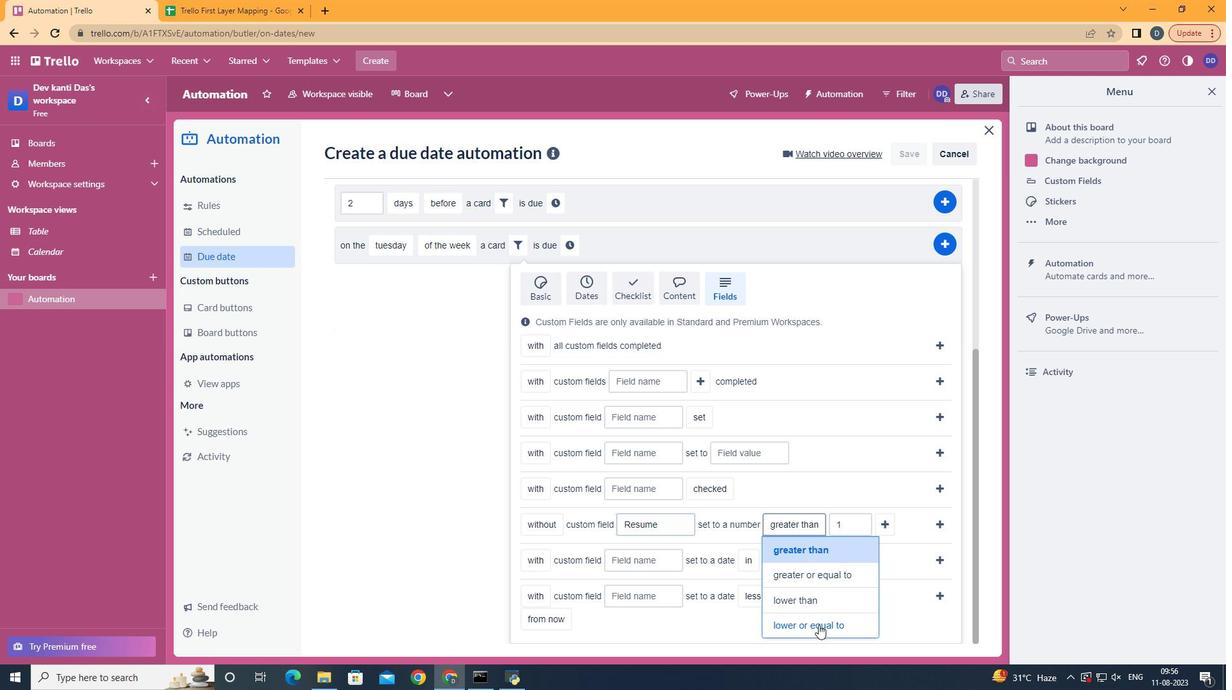 
Action: Mouse moved to (882, 515)
Screenshot: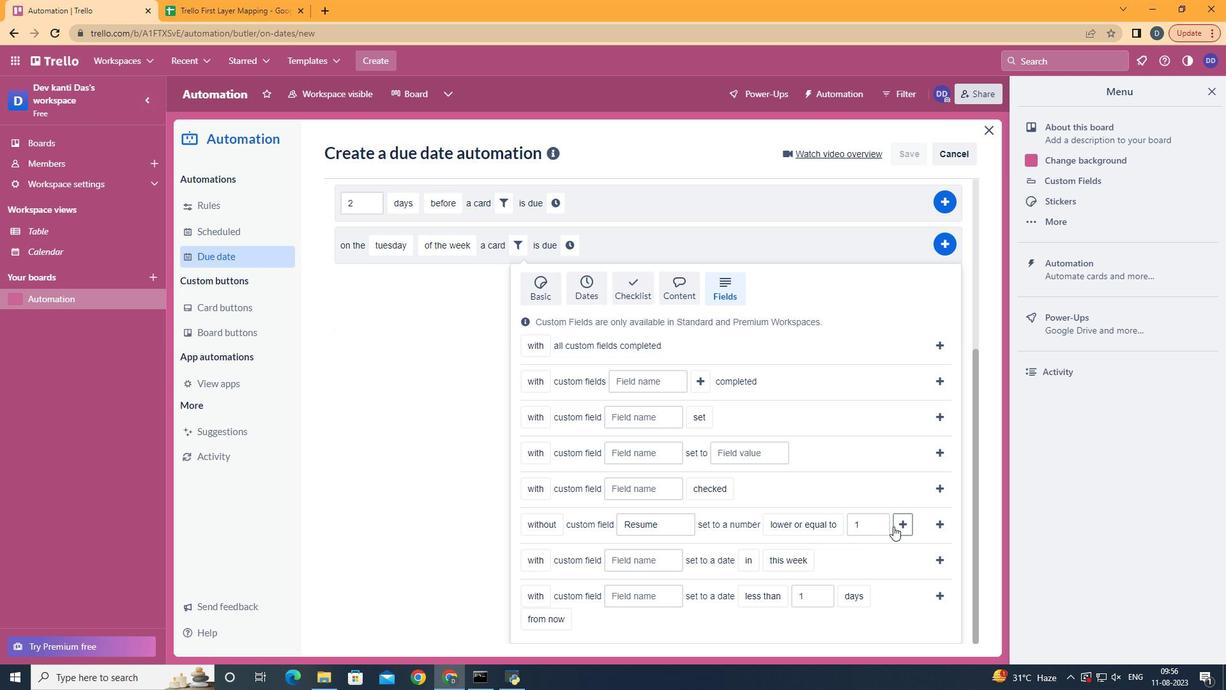 
Action: Mouse pressed left at (882, 515)
Screenshot: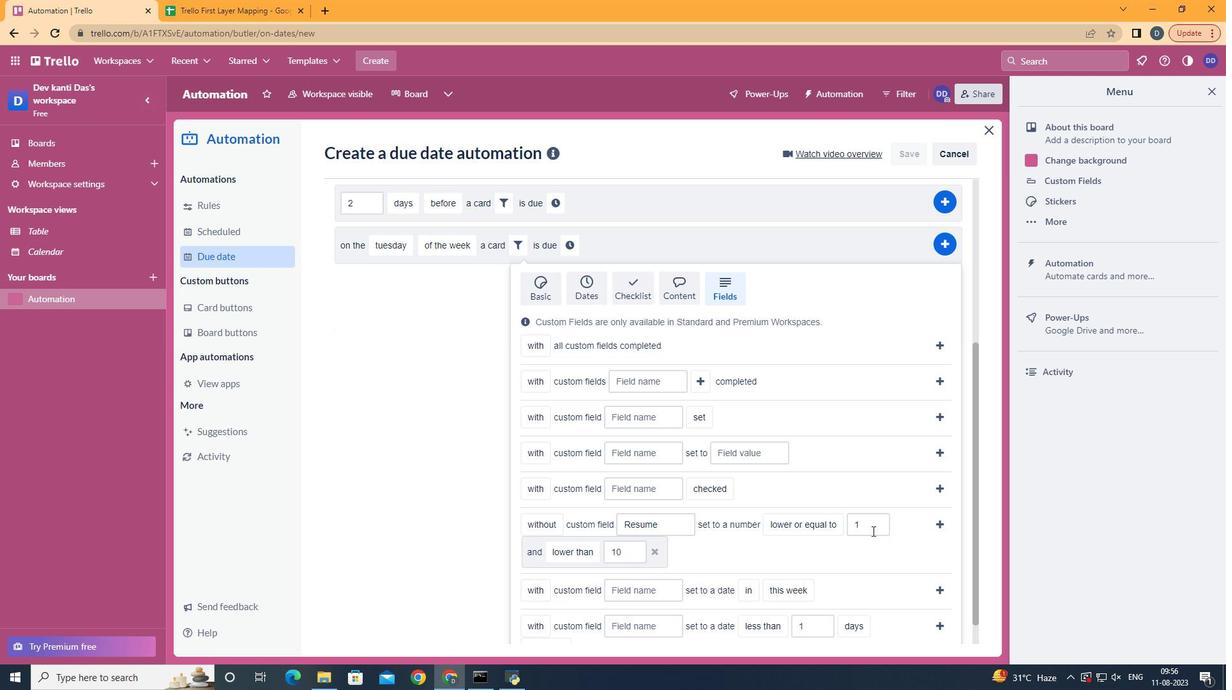 
Action: Mouse moved to (586, 457)
Screenshot: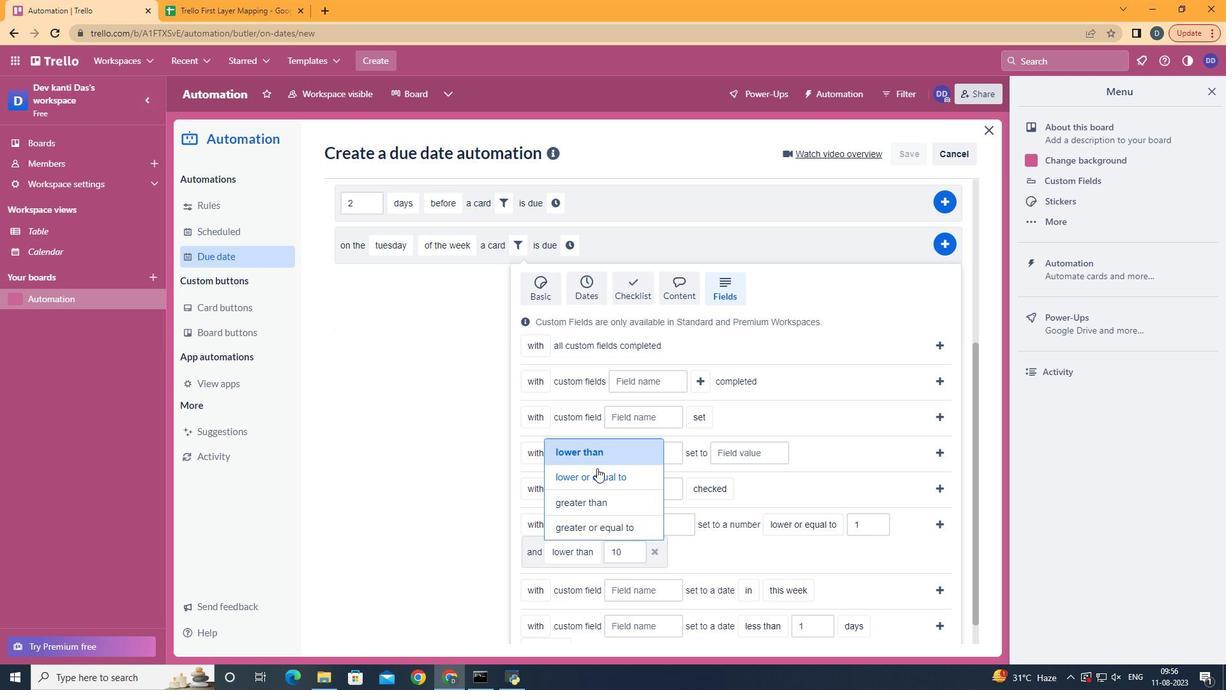 
Action: Mouse pressed left at (586, 457)
Screenshot: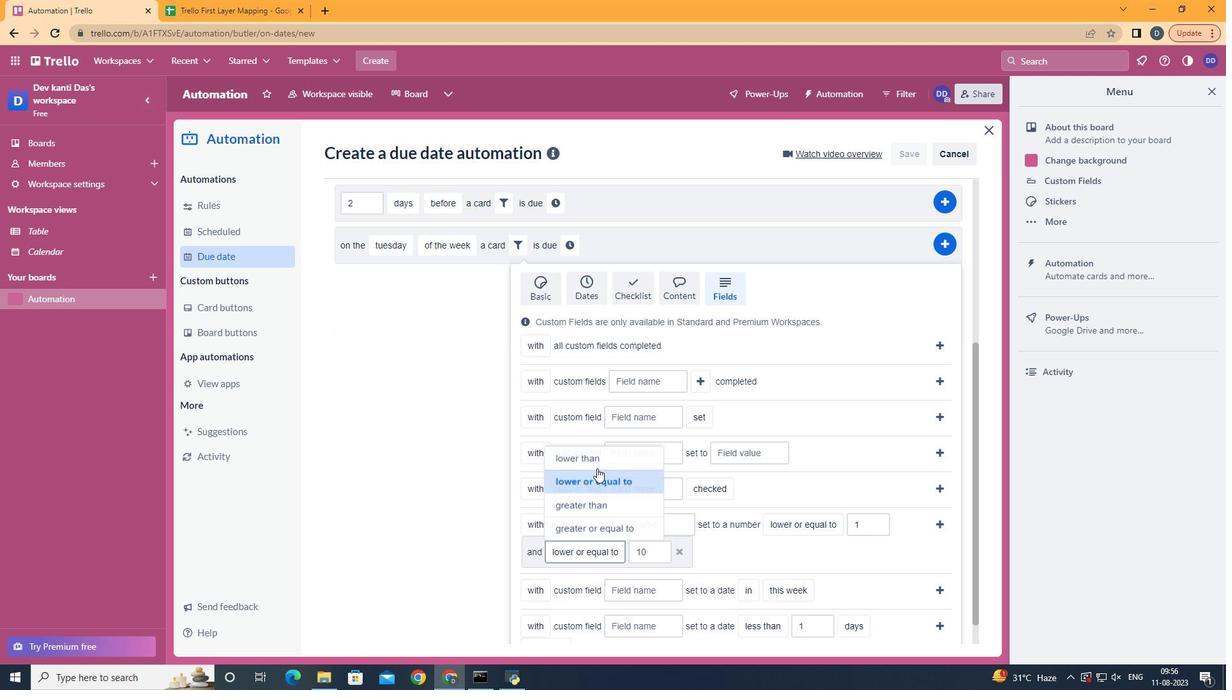 
Action: Mouse moved to (935, 517)
Screenshot: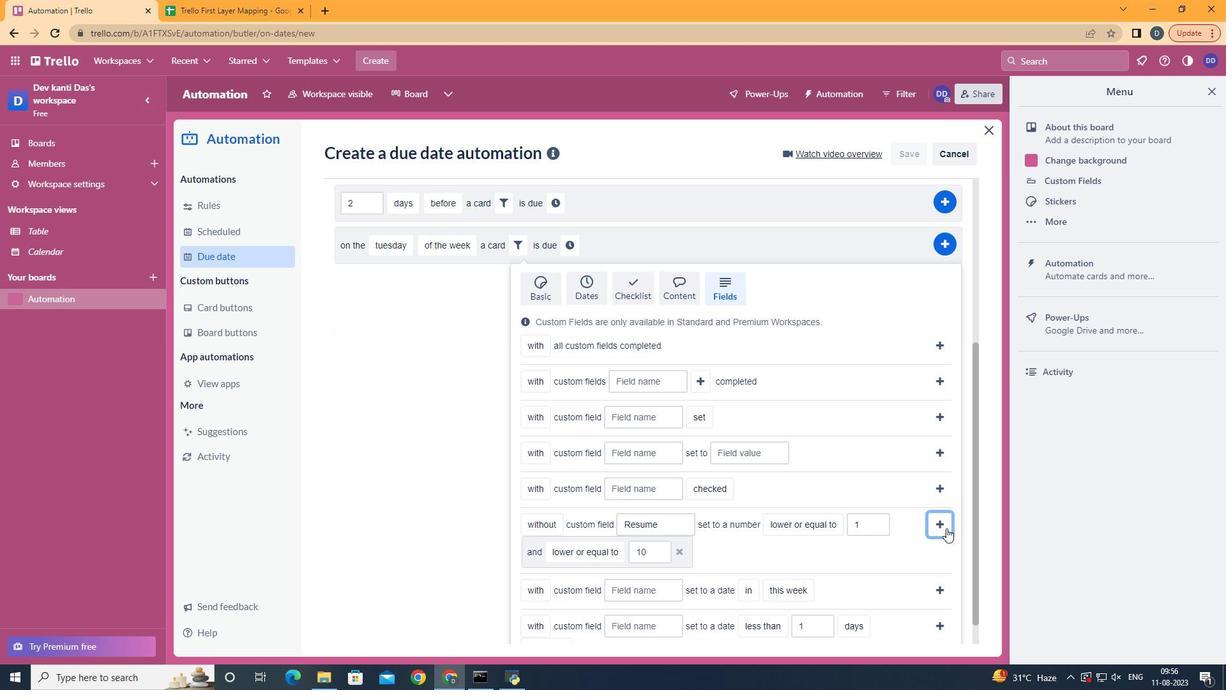 
Action: Mouse pressed left at (935, 517)
Screenshot: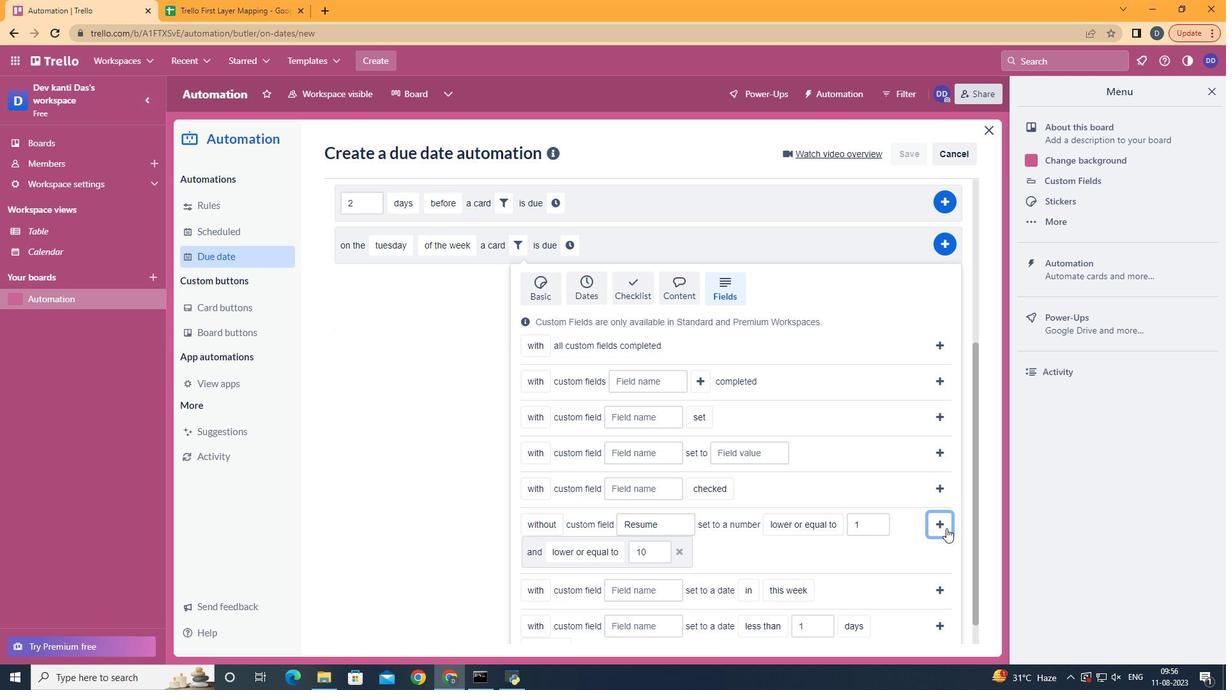 
Action: Mouse moved to (360, 530)
Screenshot: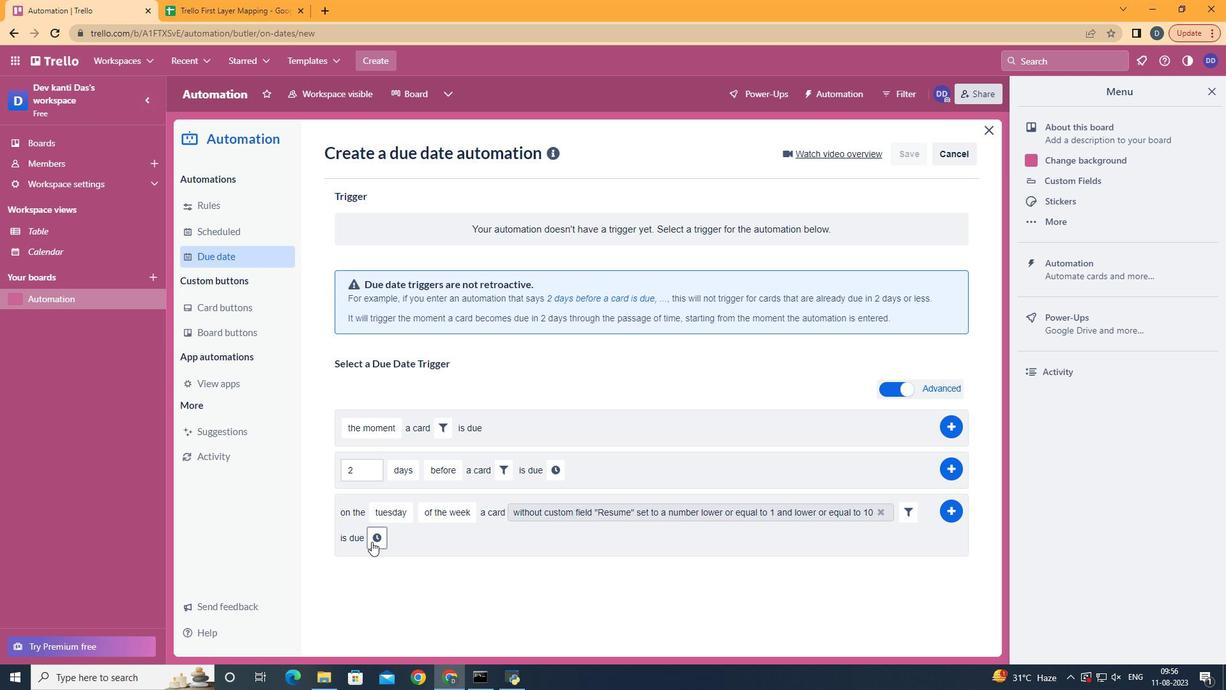 
Action: Mouse pressed left at (360, 530)
Screenshot: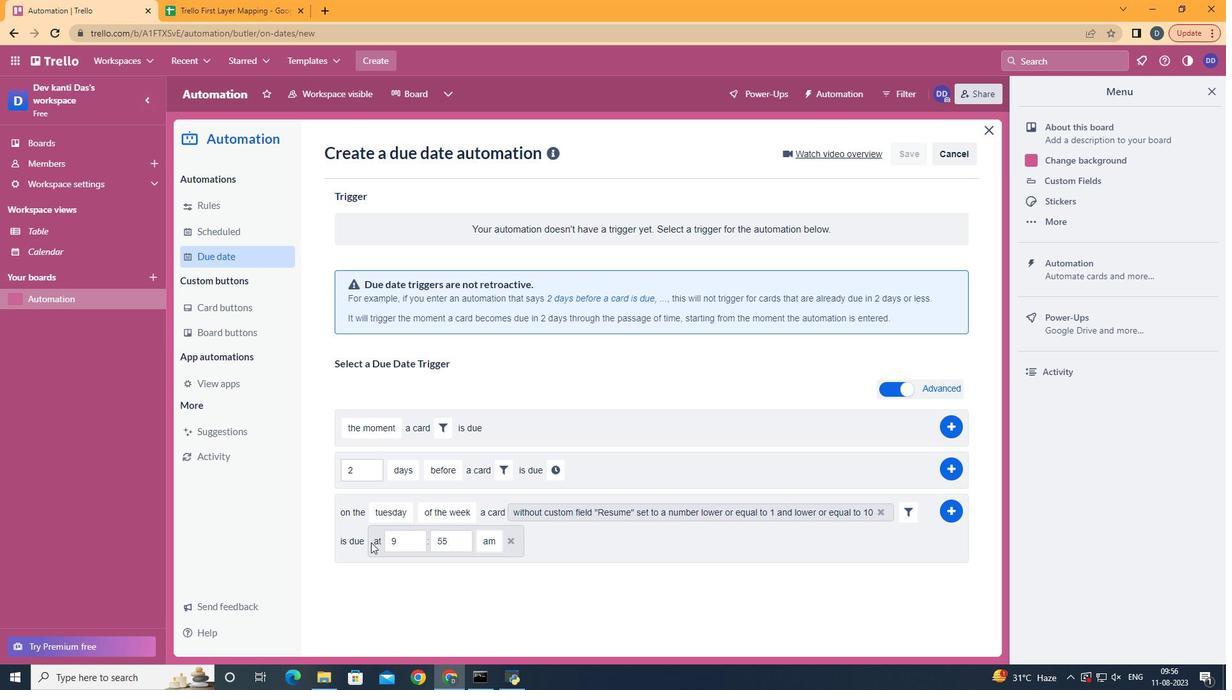 
Action: Mouse moved to (403, 531)
Screenshot: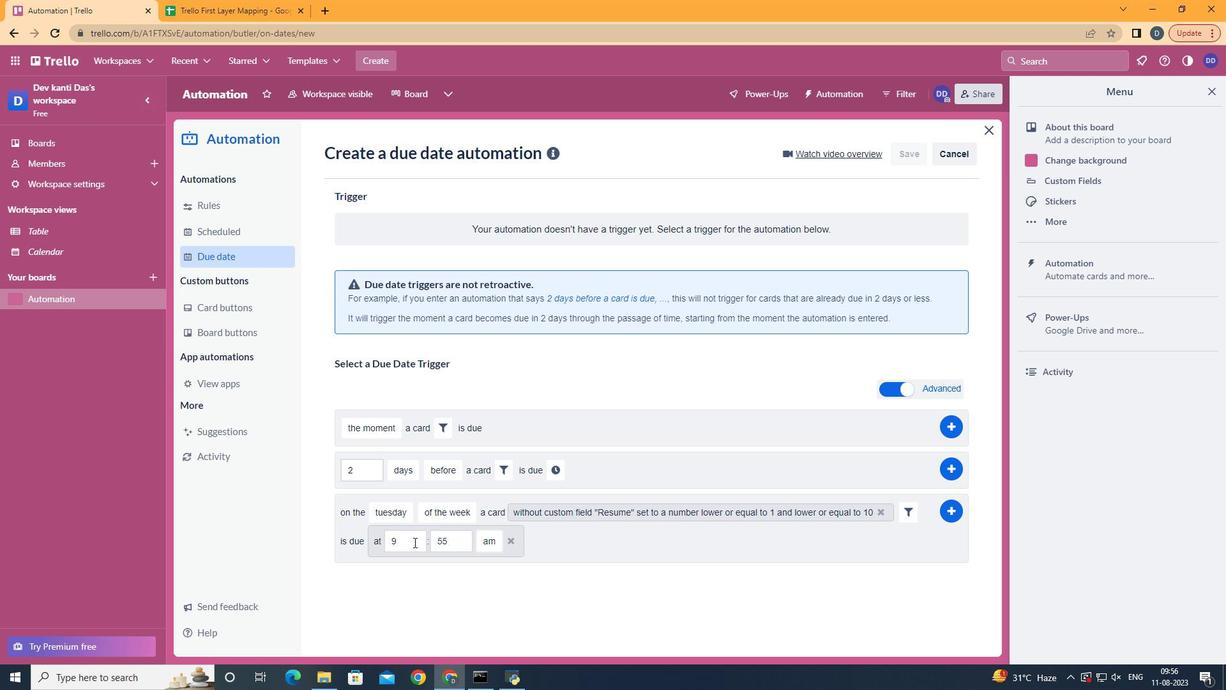
Action: Mouse pressed left at (403, 531)
Screenshot: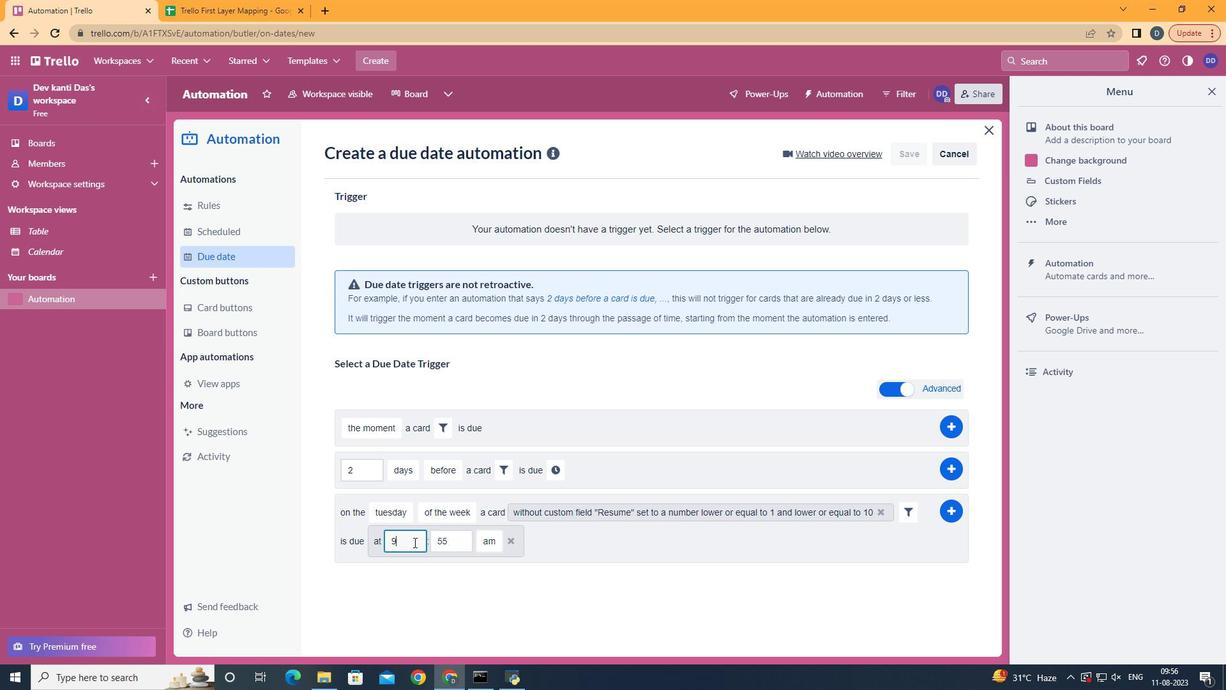 
Action: Key pressed <Key.backspace>11
Screenshot: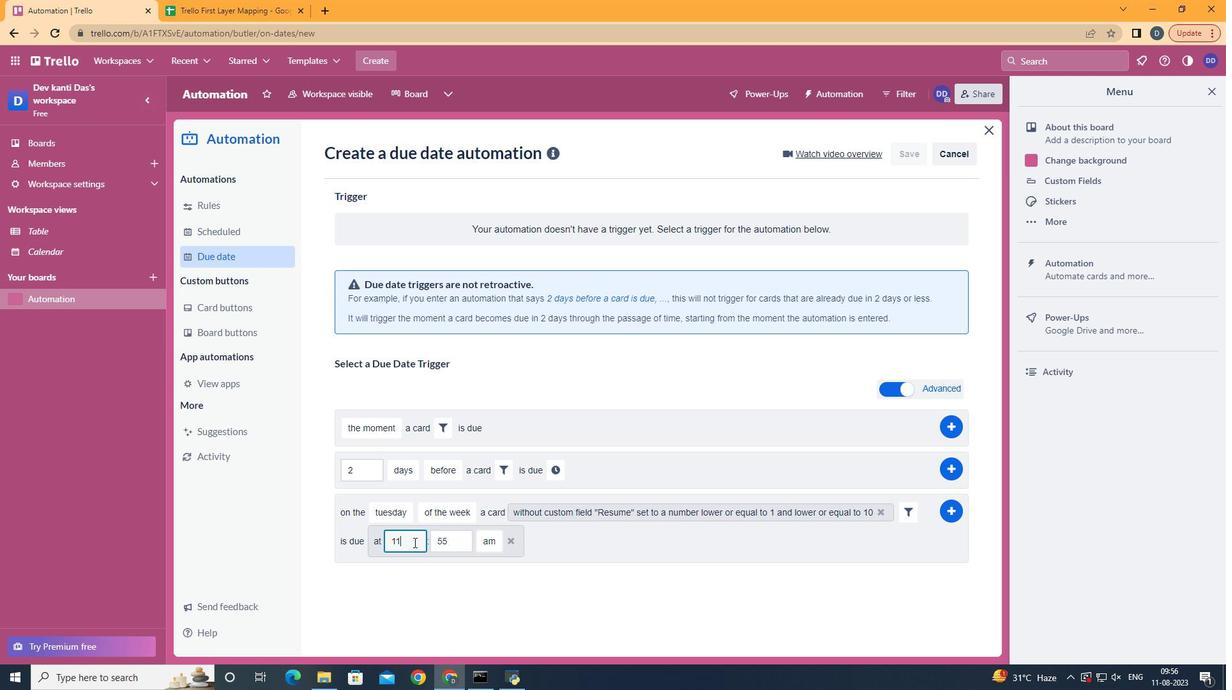 
Action: Mouse moved to (437, 537)
Screenshot: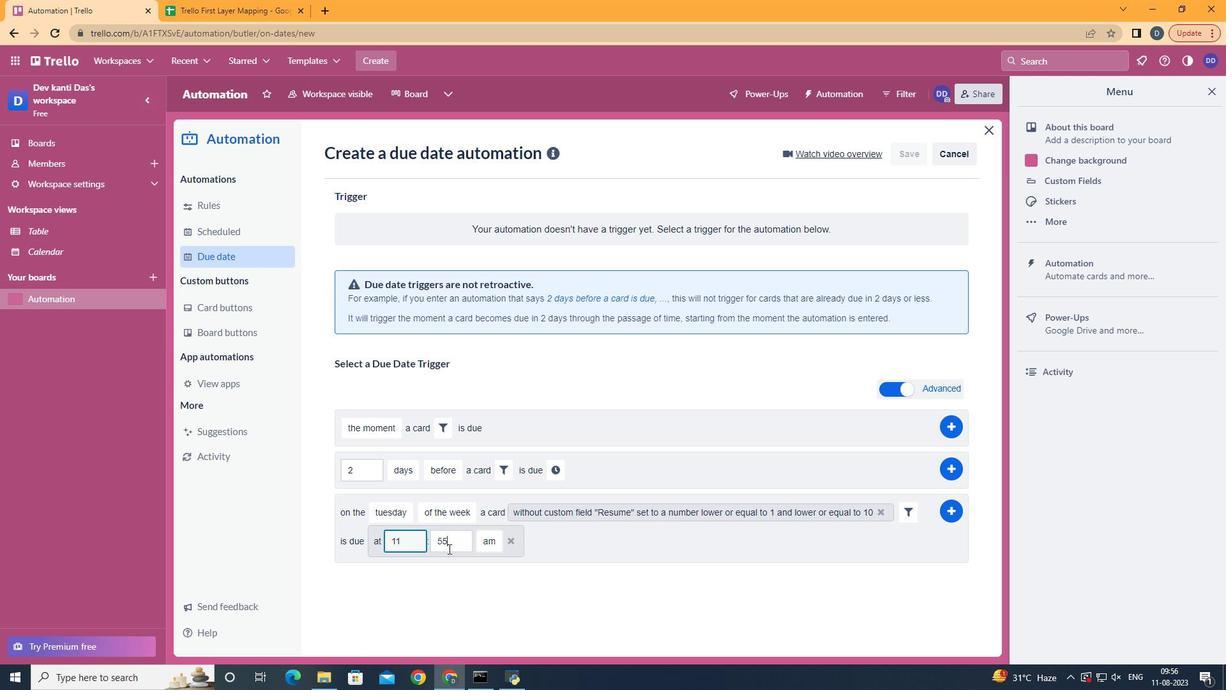 
Action: Mouse pressed left at (437, 537)
Screenshot: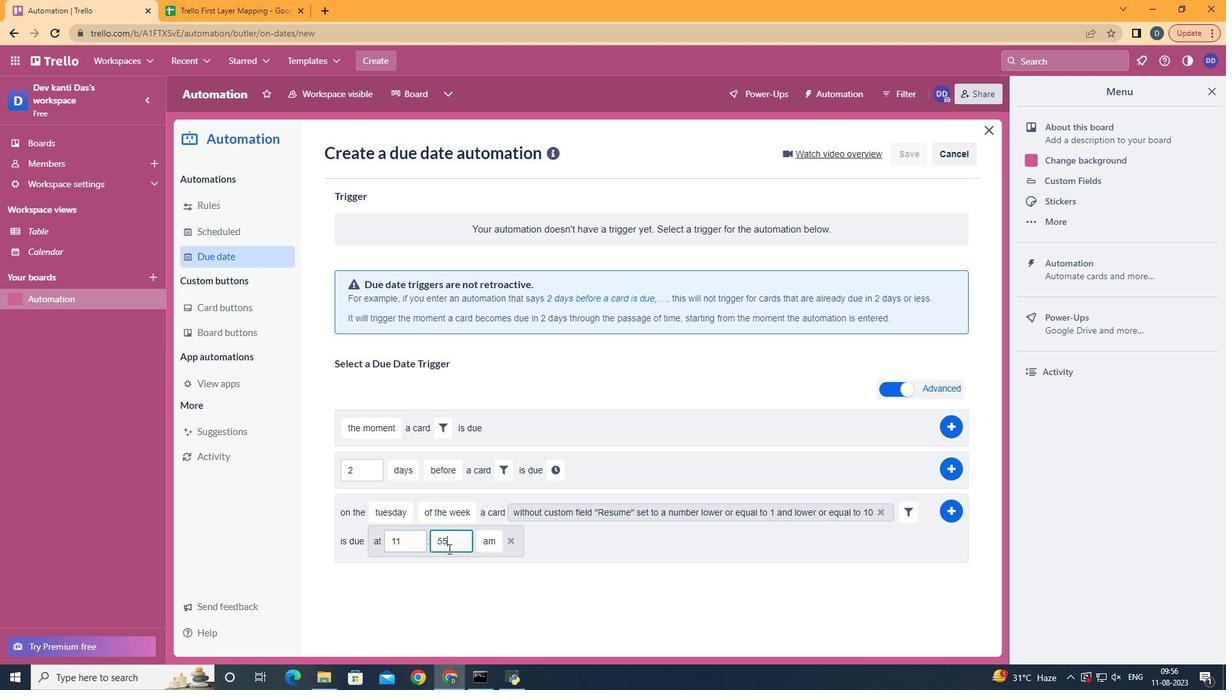 
Action: Key pressed <Key.backspace><Key.backspace>00
Screenshot: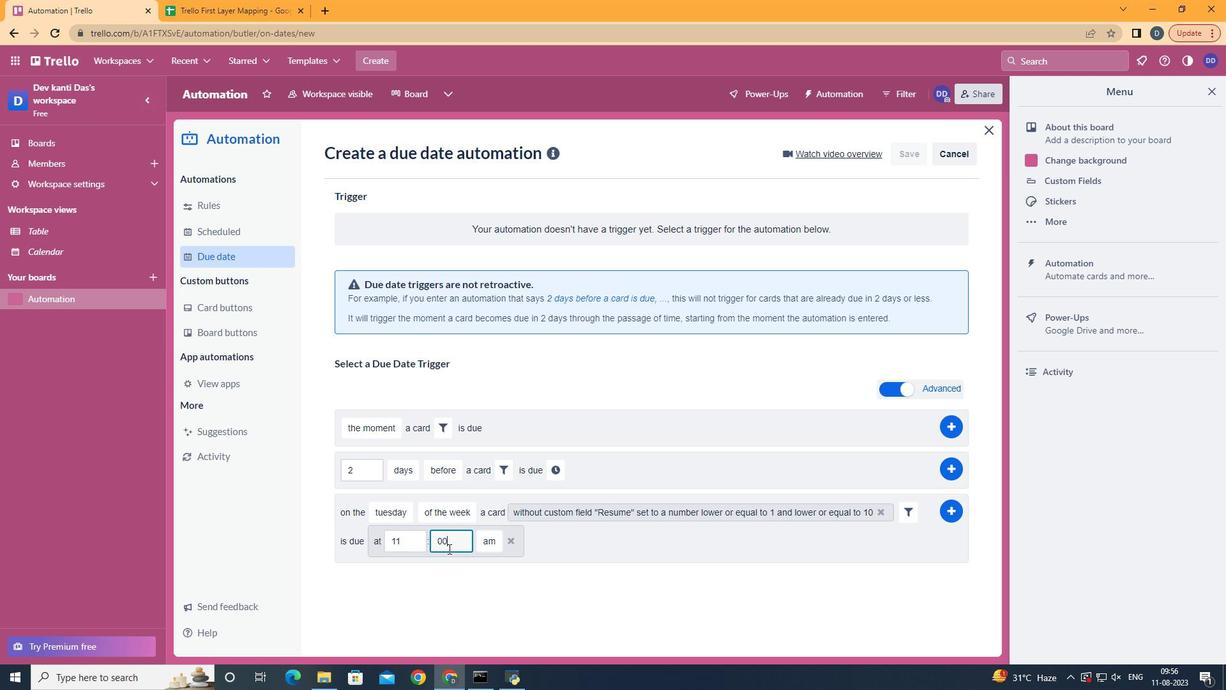 
Action: Mouse moved to (944, 498)
Screenshot: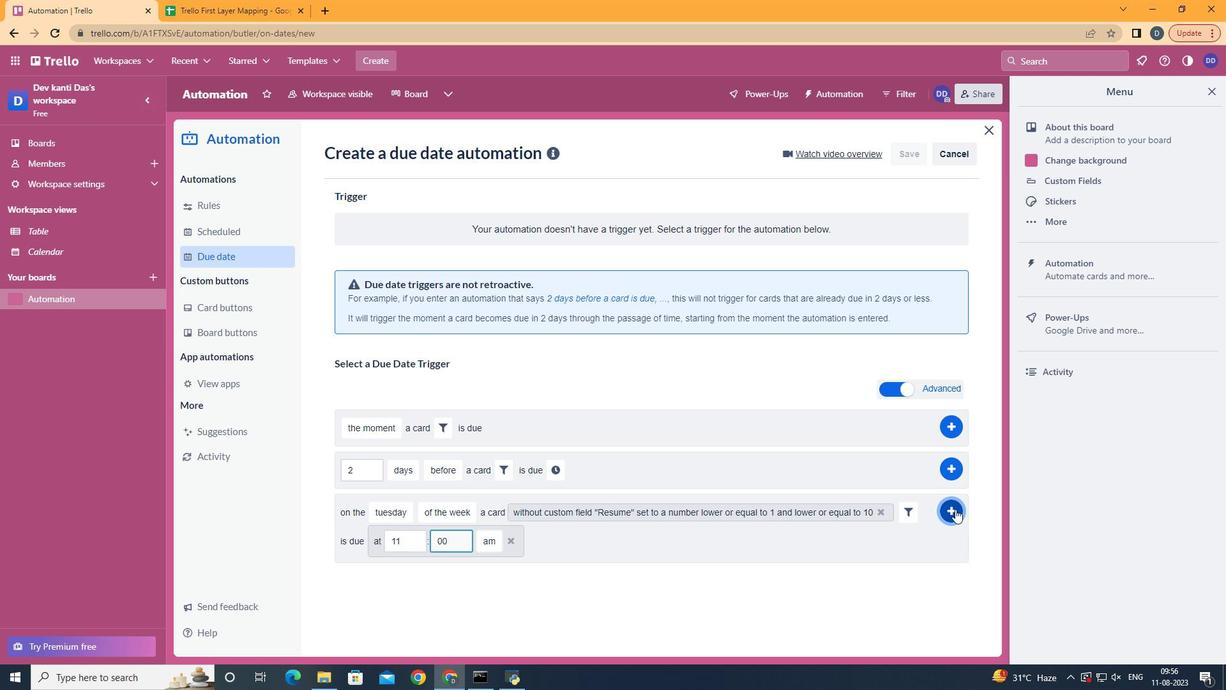 
Action: Mouse pressed left at (944, 498)
Screenshot: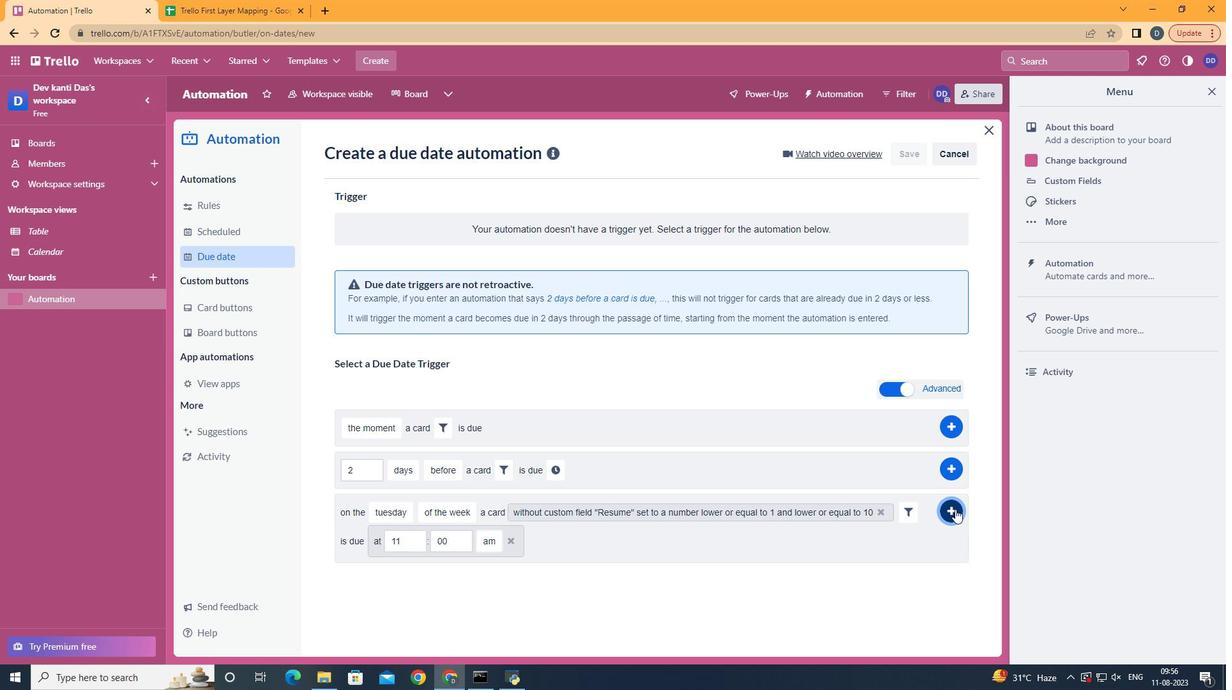 
